 Task: Add a signature Marshall Davis containing Have a great National Religious Freedom Day, Marshall Davis to email address softage.3@softage.net and add a label Residential leases
Action: Mouse moved to (97, 117)
Screenshot: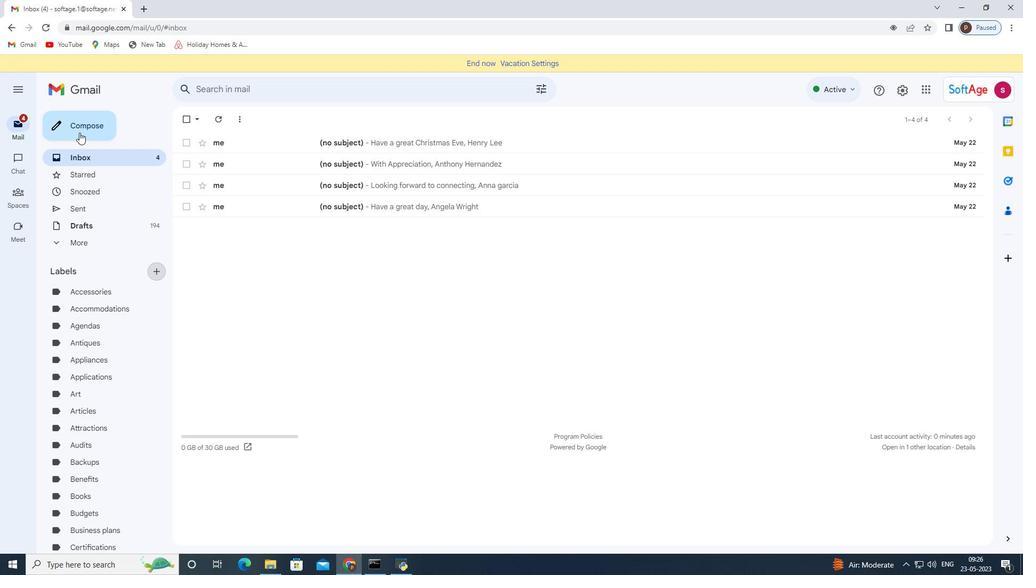 
Action: Mouse pressed left at (97, 117)
Screenshot: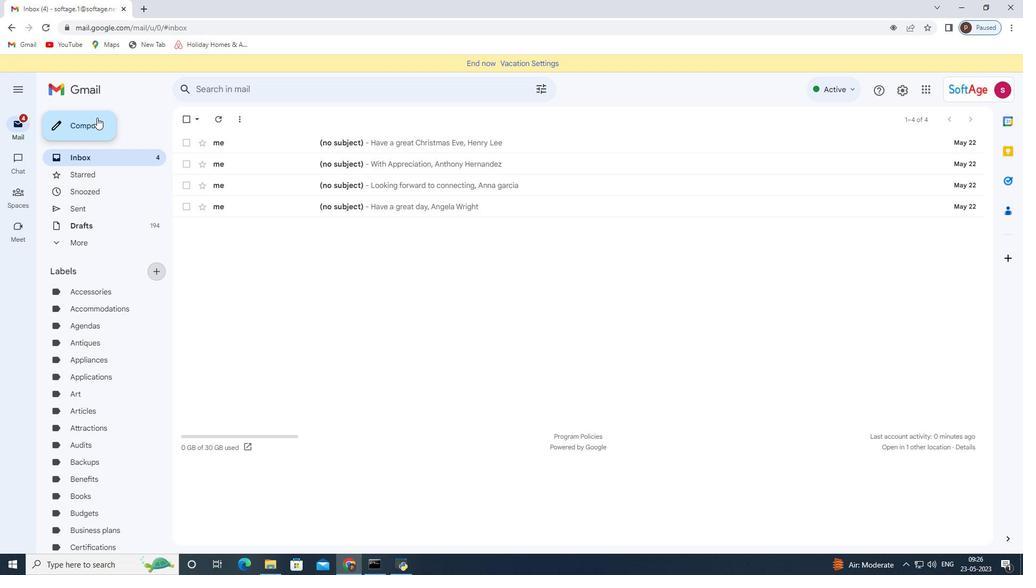 
Action: Mouse moved to (861, 534)
Screenshot: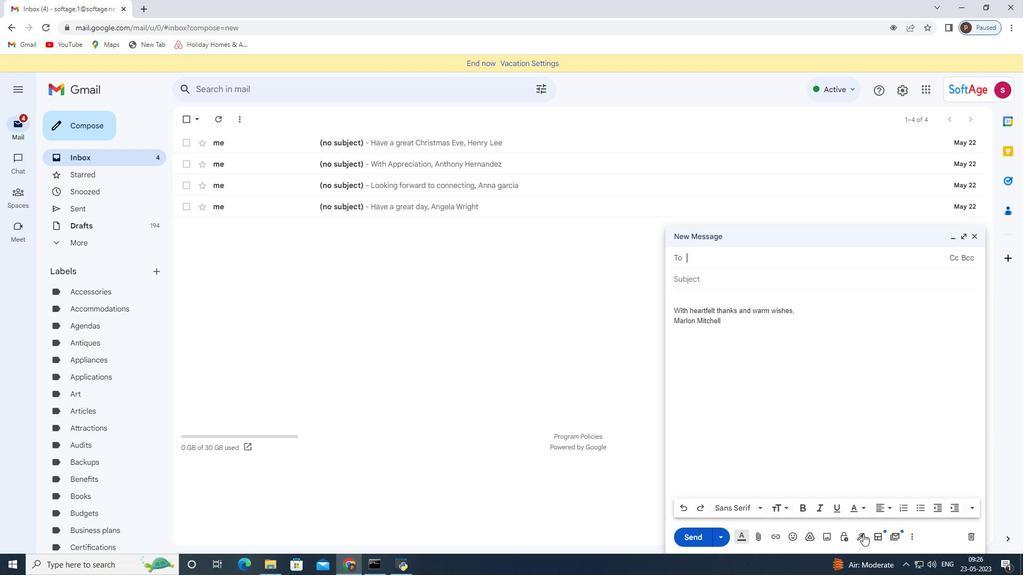 
Action: Mouse pressed left at (861, 534)
Screenshot: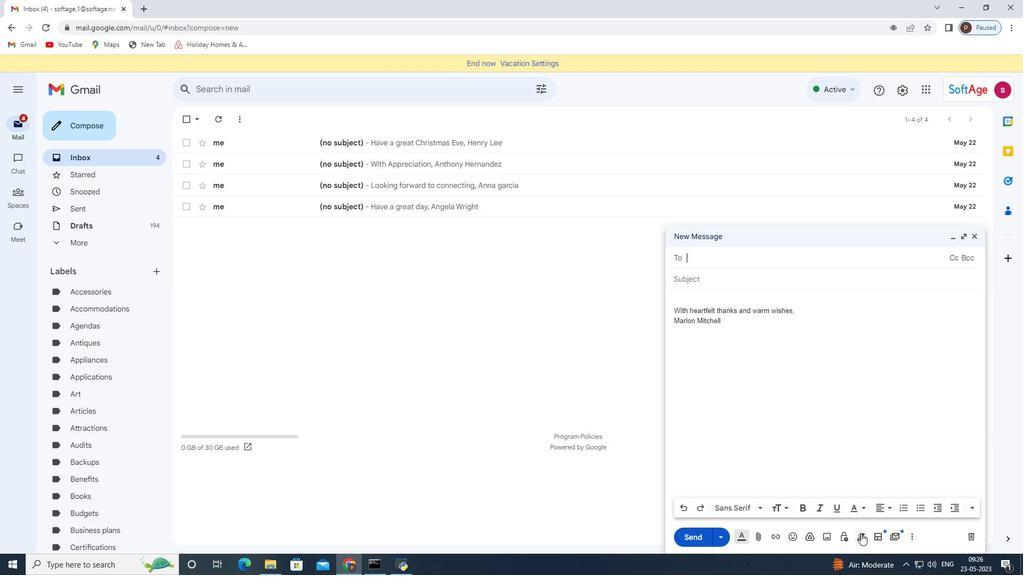 
Action: Mouse moved to (888, 477)
Screenshot: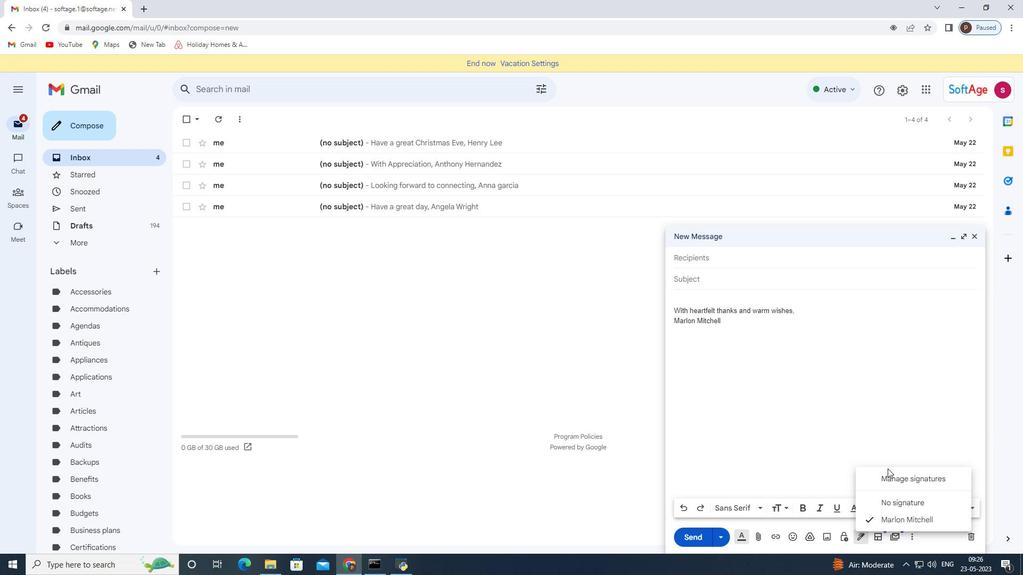 
Action: Mouse pressed left at (888, 477)
Screenshot: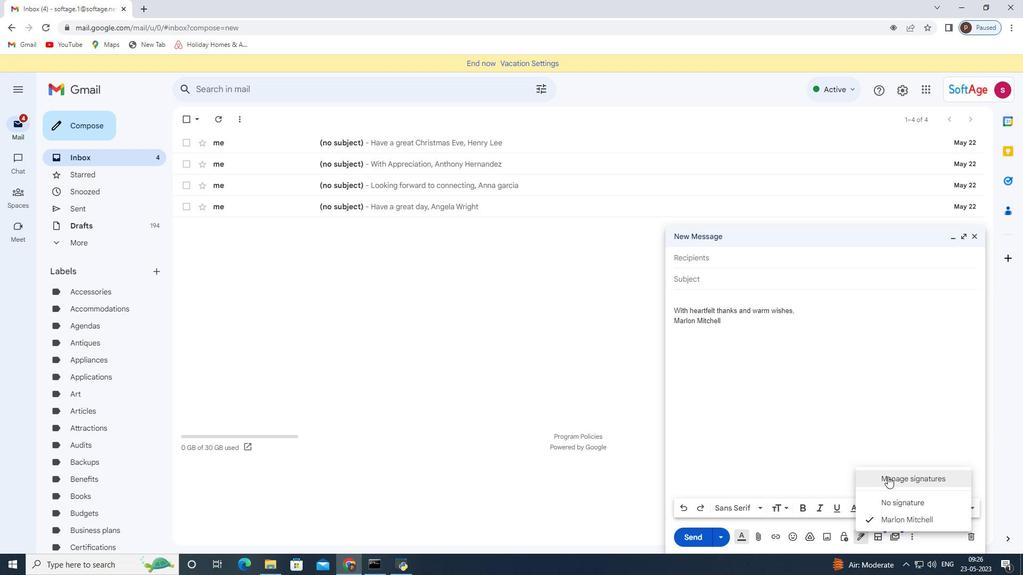 
Action: Mouse moved to (341, 408)
Screenshot: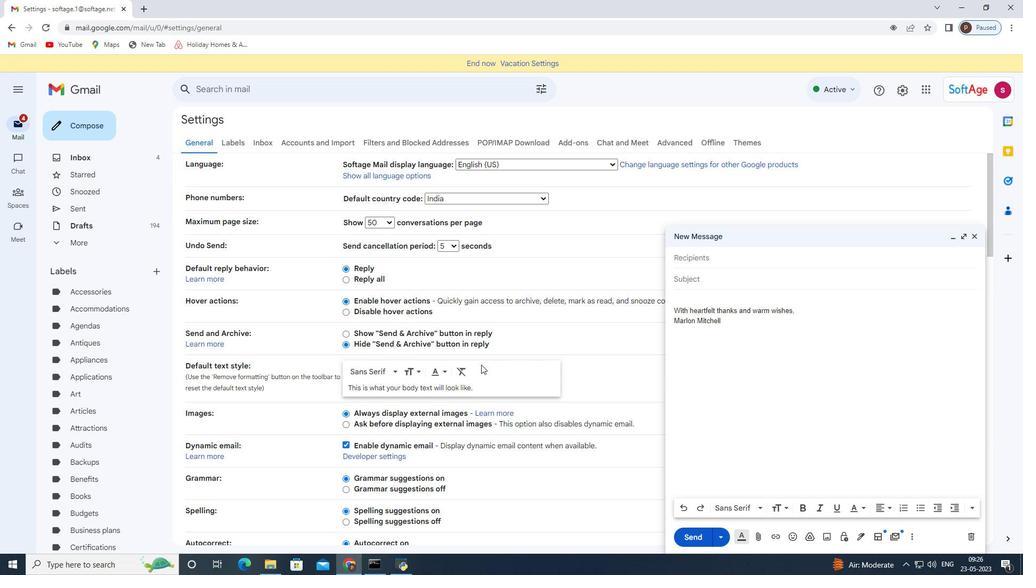 
Action: Mouse scrolled (341, 407) with delta (0, 0)
Screenshot: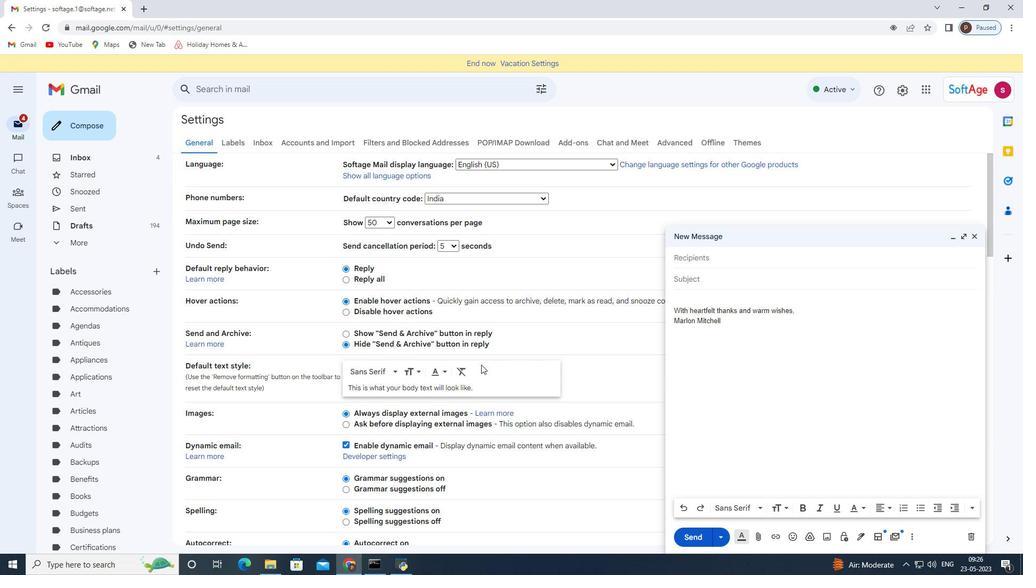 
Action: Mouse moved to (338, 411)
Screenshot: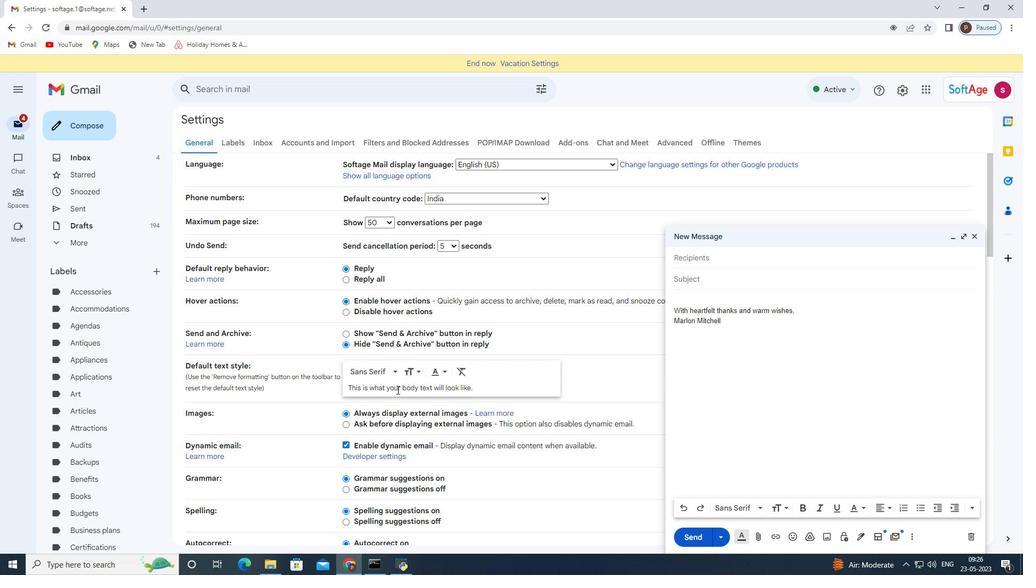 
Action: Mouse scrolled (338, 410) with delta (0, 0)
Screenshot: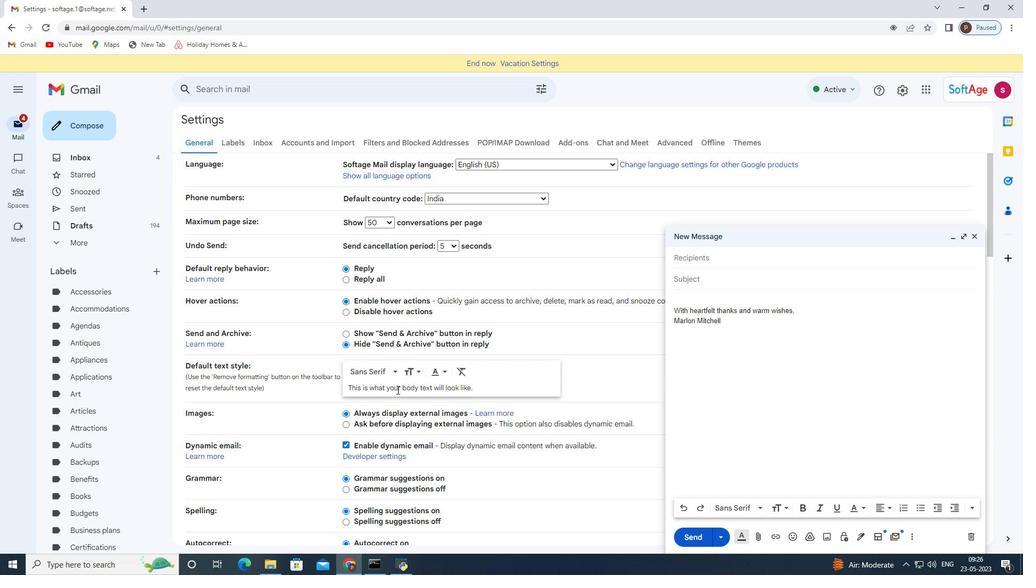 
Action: Mouse moved to (336, 415)
Screenshot: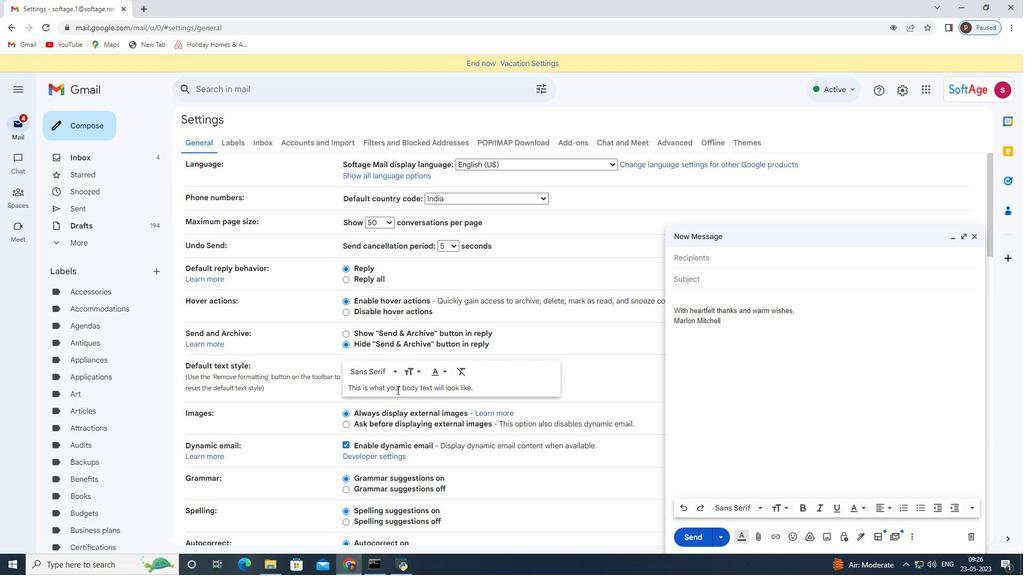 
Action: Mouse scrolled (336, 414) with delta (0, 0)
Screenshot: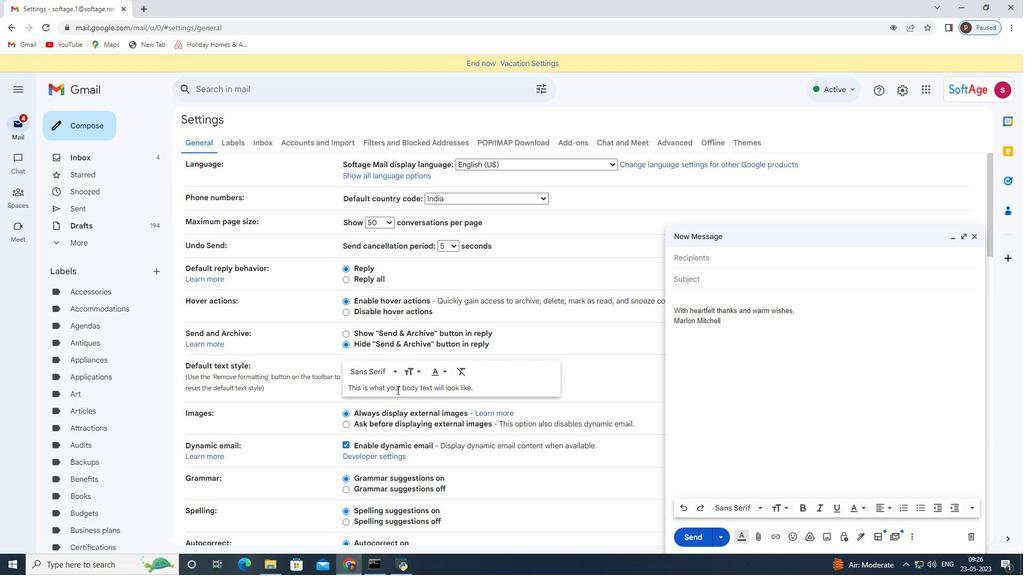 
Action: Mouse moved to (333, 417)
Screenshot: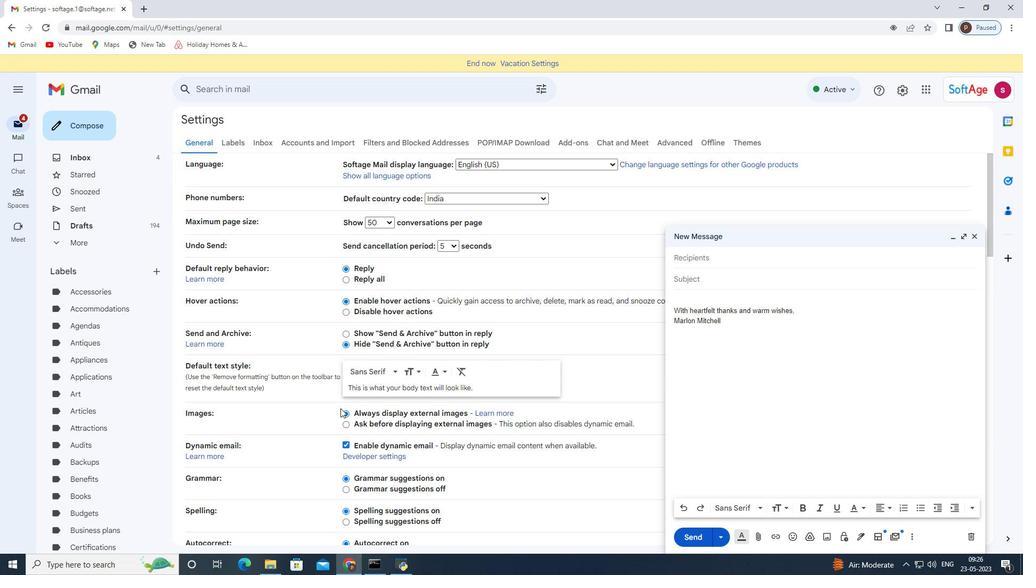 
Action: Mouse scrolled (333, 417) with delta (0, 0)
Screenshot: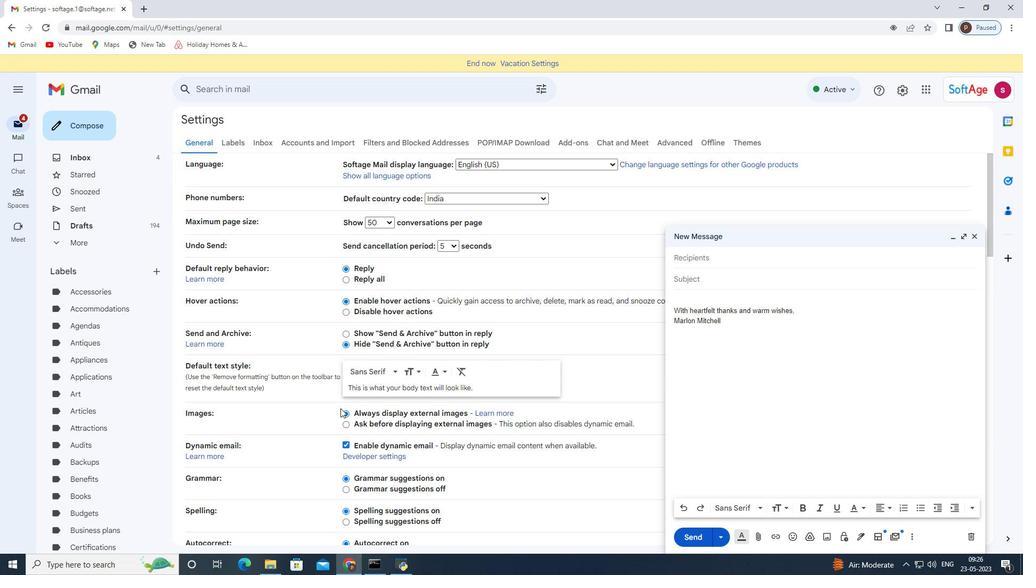 
Action: Mouse moved to (408, 399)
Screenshot: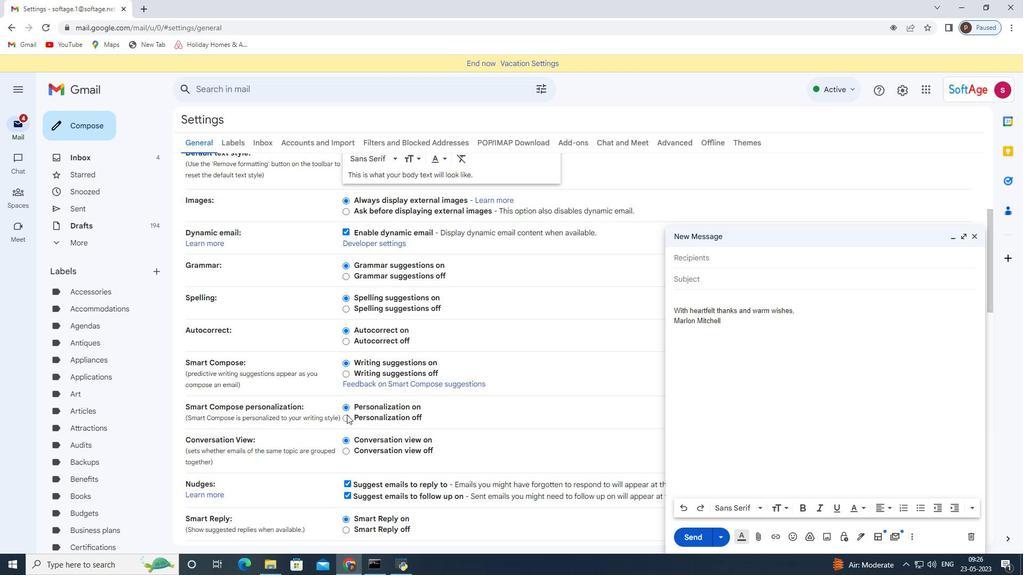 
Action: Mouse scrolled (393, 405) with delta (0, 0)
Screenshot: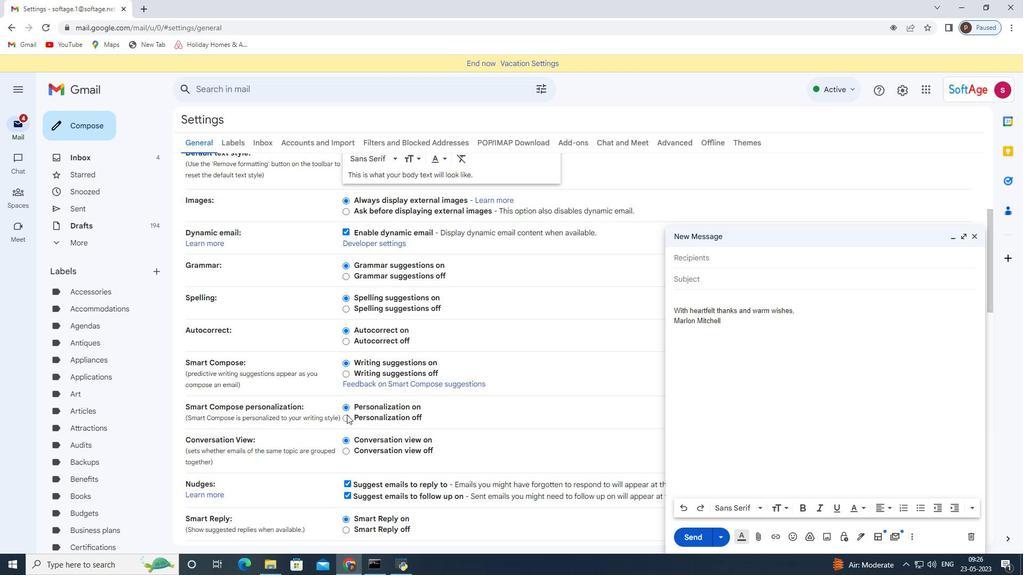 
Action: Mouse moved to (409, 399)
Screenshot: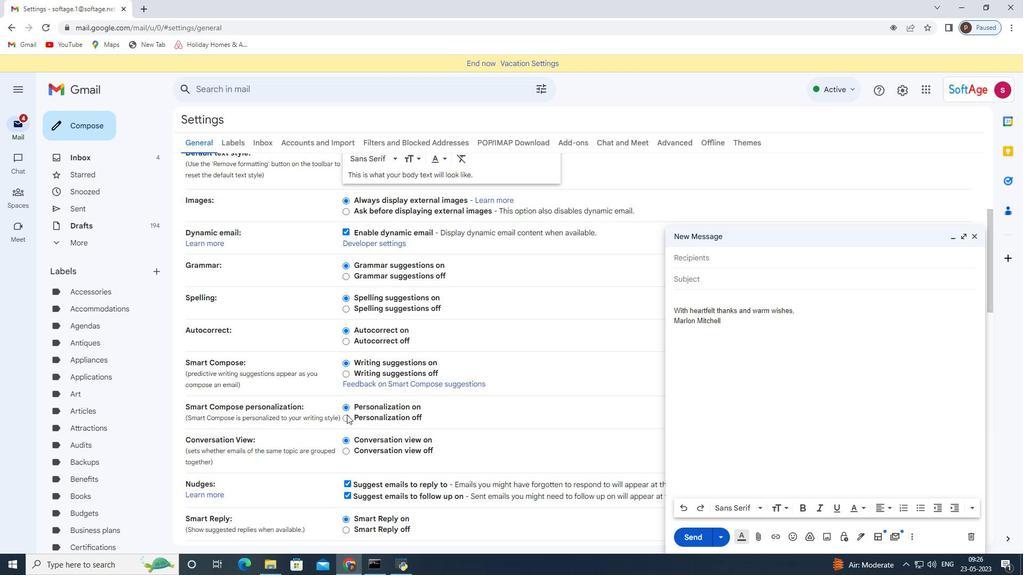 
Action: Mouse scrolled (393, 404) with delta (0, 0)
Screenshot: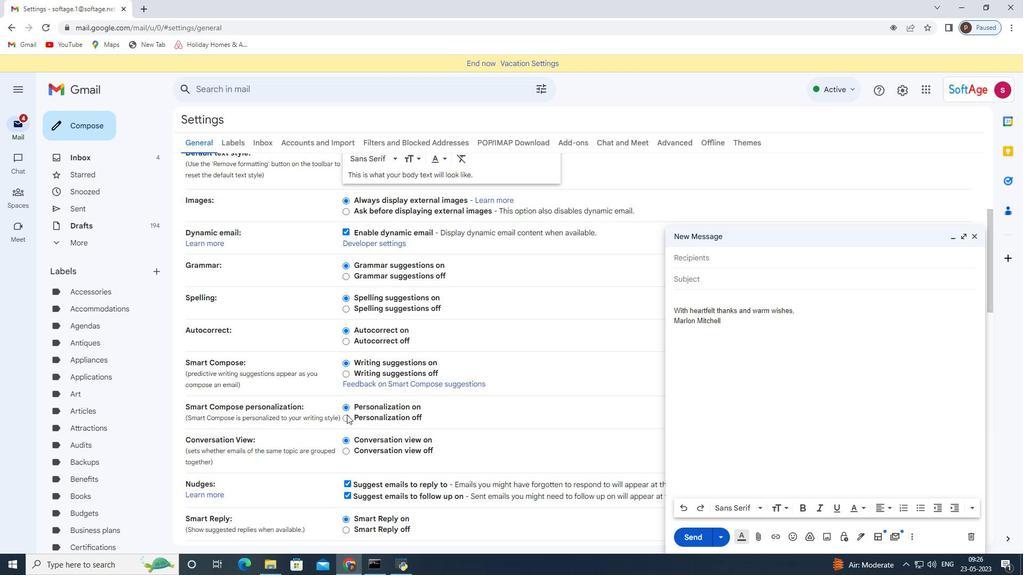 
Action: Mouse moved to (411, 399)
Screenshot: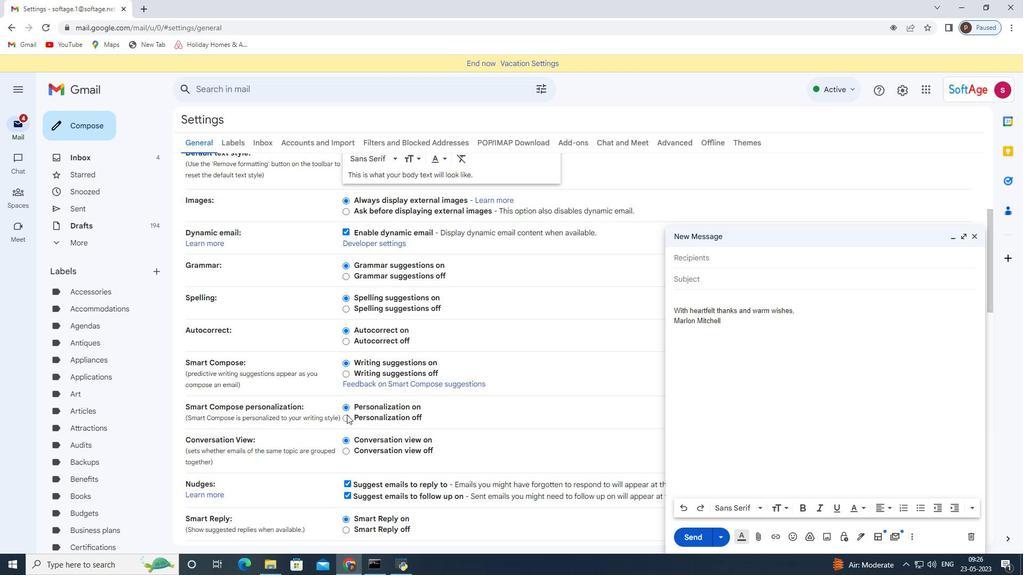 
Action: Mouse scrolled (402, 401) with delta (0, 0)
Screenshot: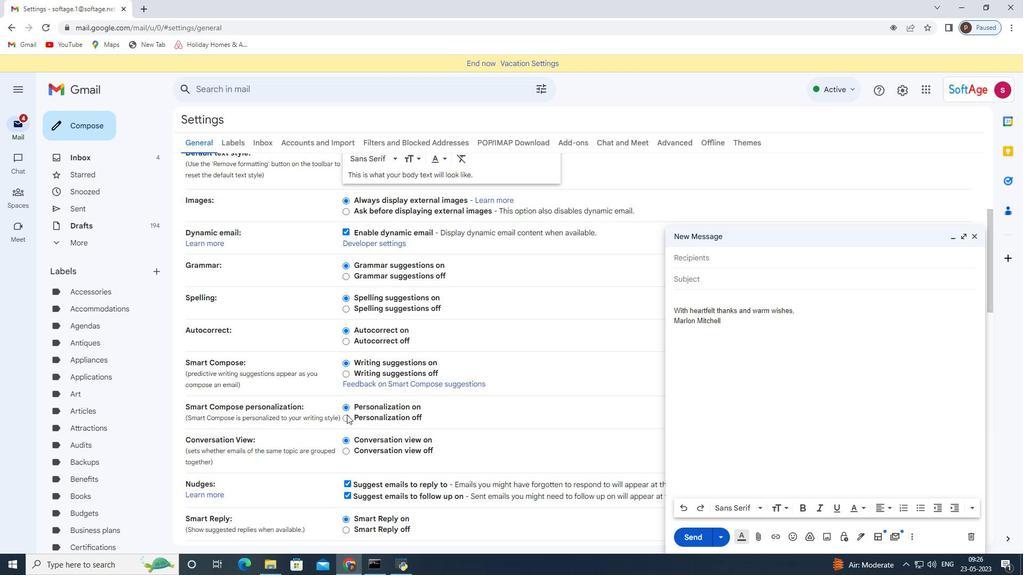 
Action: Mouse scrolled (409, 399) with delta (0, 0)
Screenshot: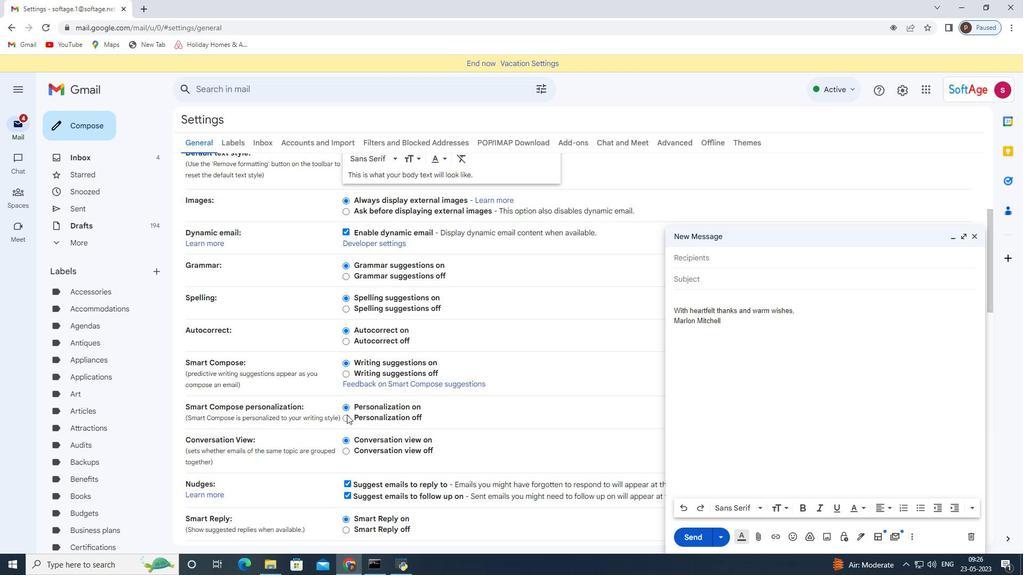 
Action: Mouse moved to (412, 399)
Screenshot: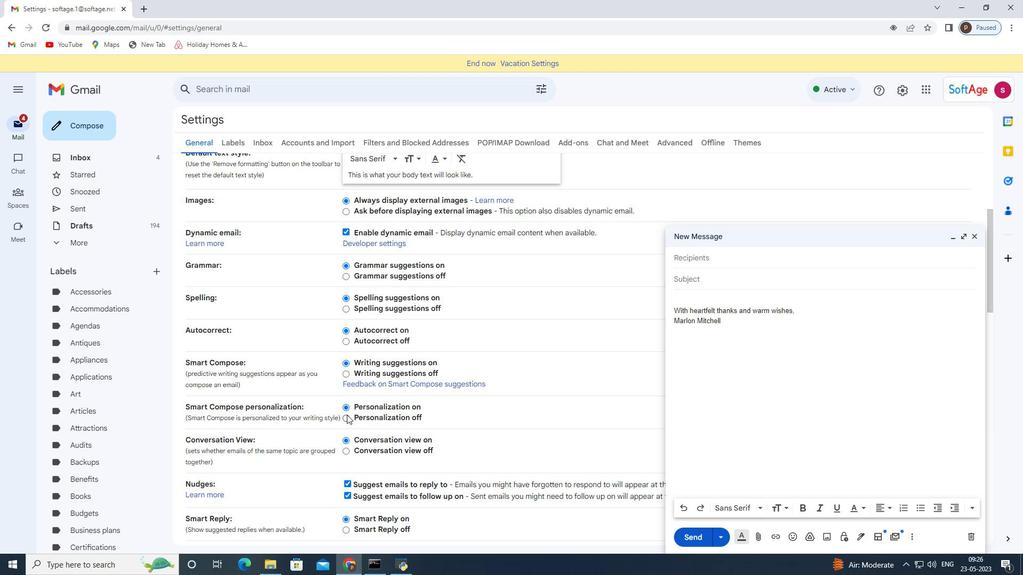 
Action: Mouse scrolled (412, 398) with delta (0, 0)
Screenshot: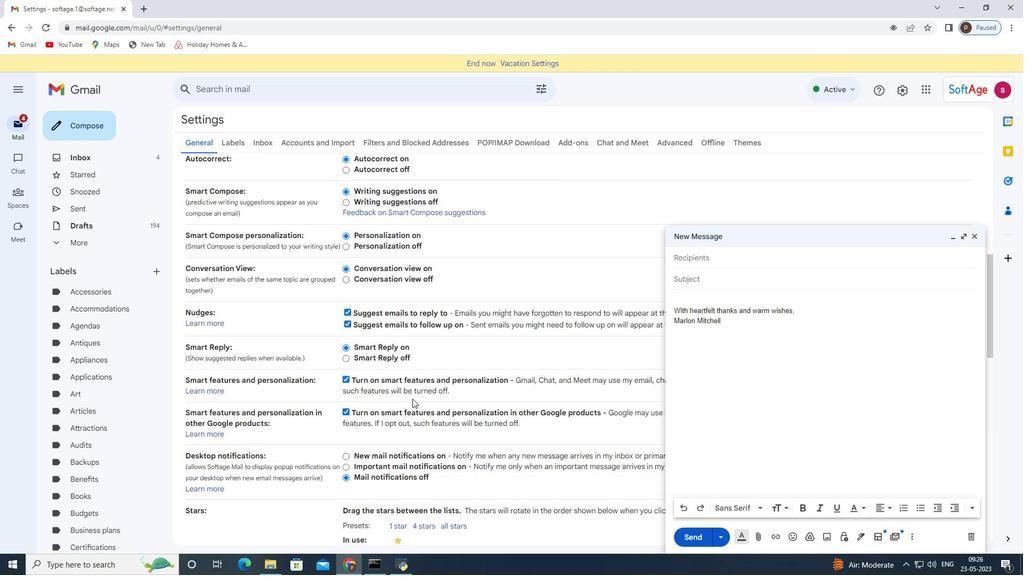 
Action: Mouse scrolled (412, 398) with delta (0, 0)
Screenshot: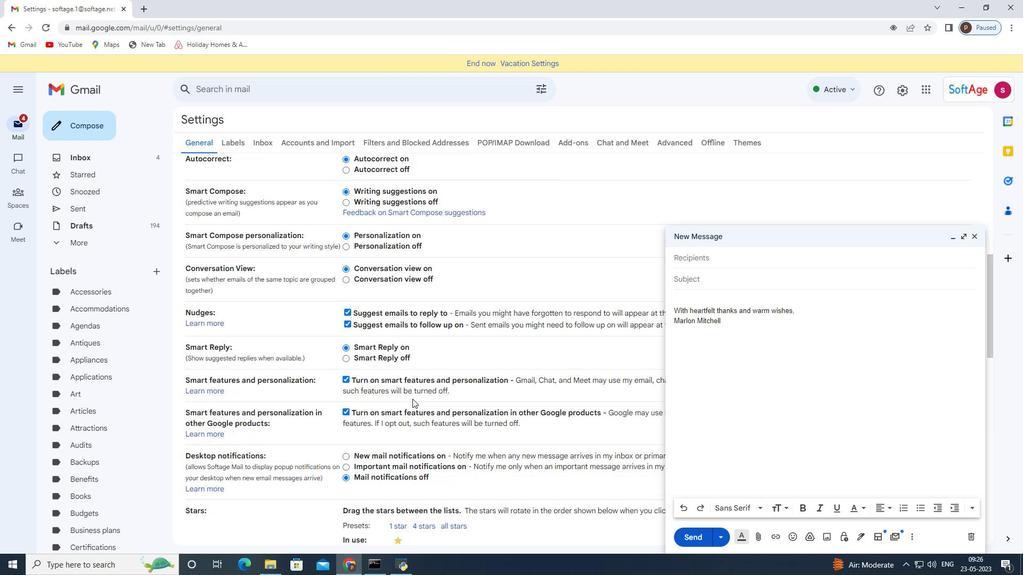 
Action: Mouse scrolled (412, 398) with delta (0, 0)
Screenshot: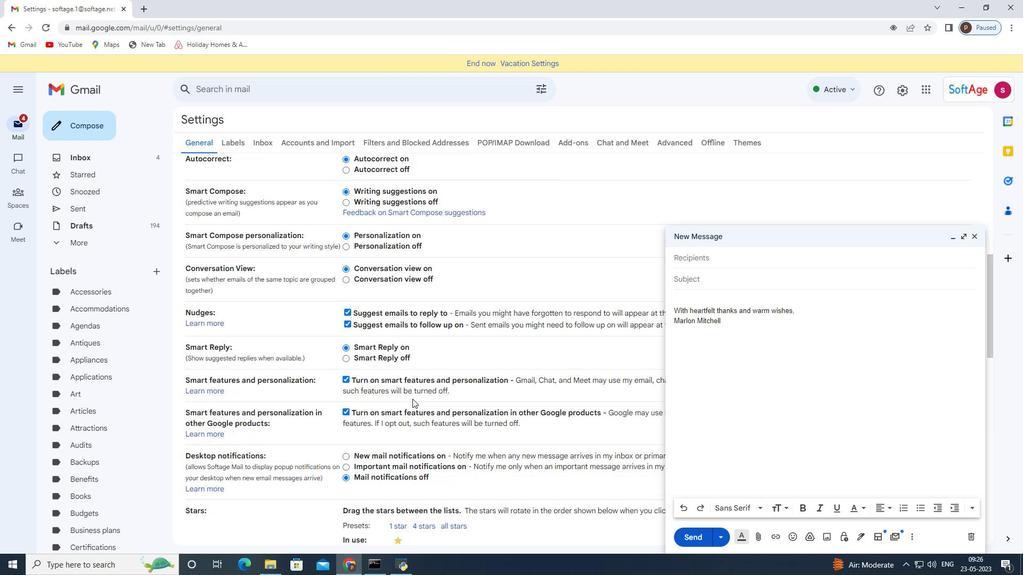 
Action: Mouse scrolled (412, 398) with delta (0, 0)
Screenshot: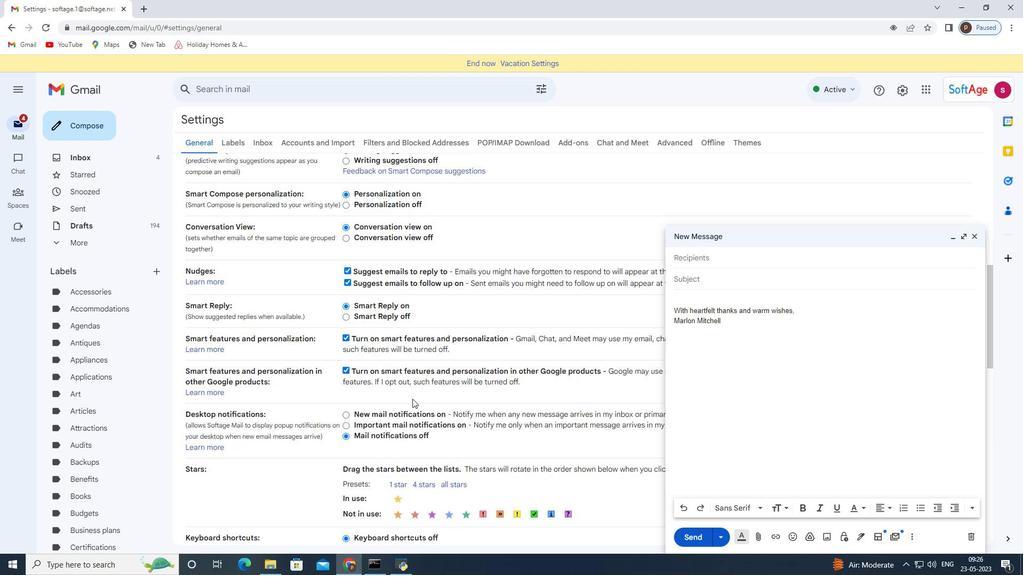 
Action: Mouse moved to (455, 403)
Screenshot: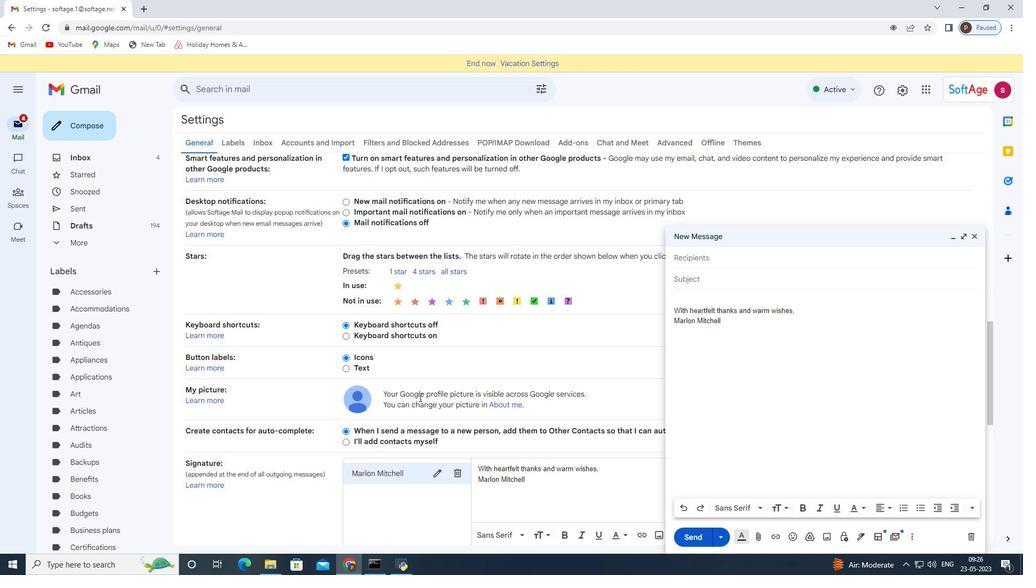 
Action: Mouse scrolled (455, 403) with delta (0, 0)
Screenshot: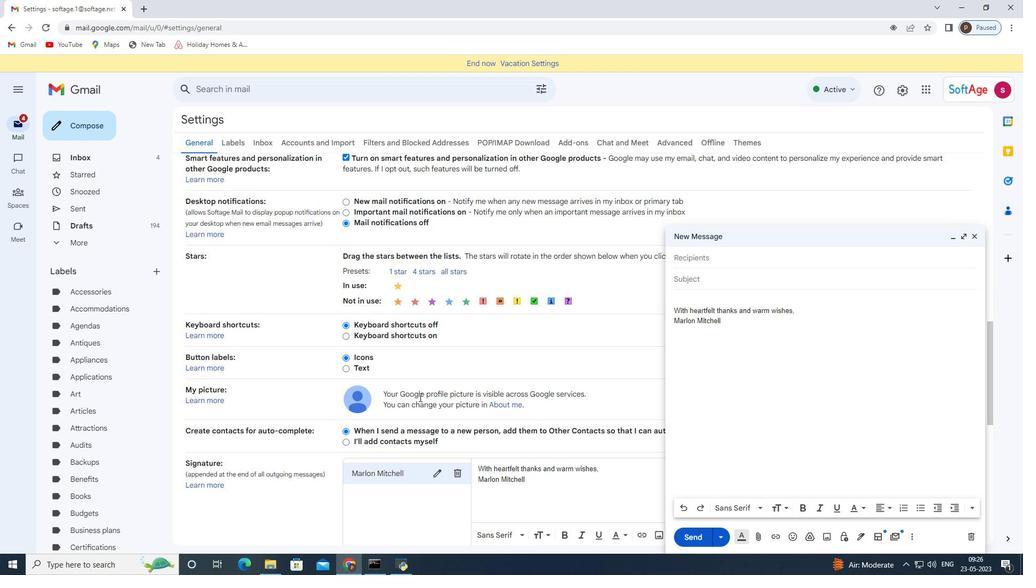 
Action: Mouse scrolled (455, 403) with delta (0, 0)
Screenshot: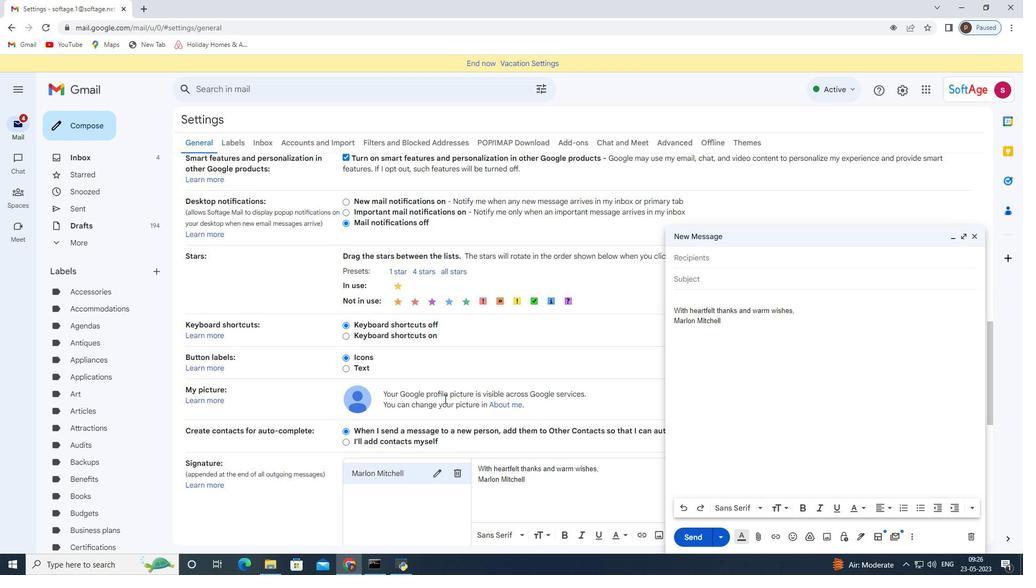 
Action: Mouse moved to (462, 367)
Screenshot: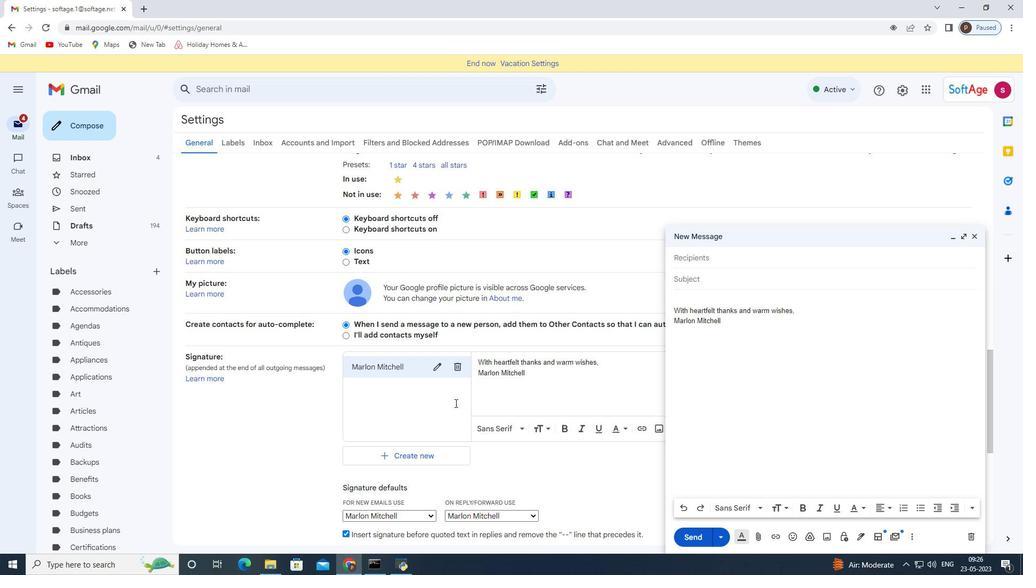 
Action: Mouse pressed left at (462, 367)
Screenshot: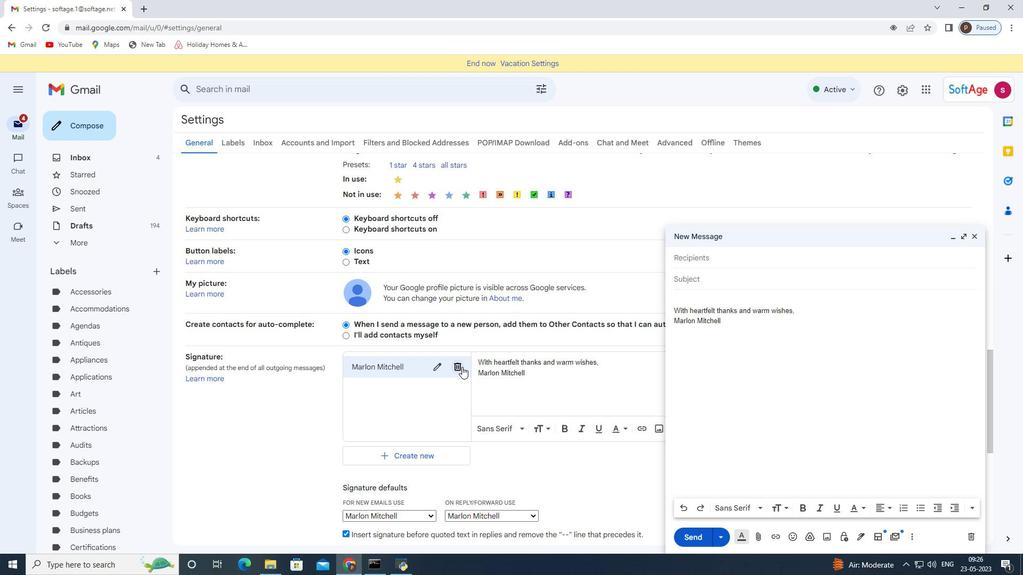 
Action: Mouse moved to (605, 332)
Screenshot: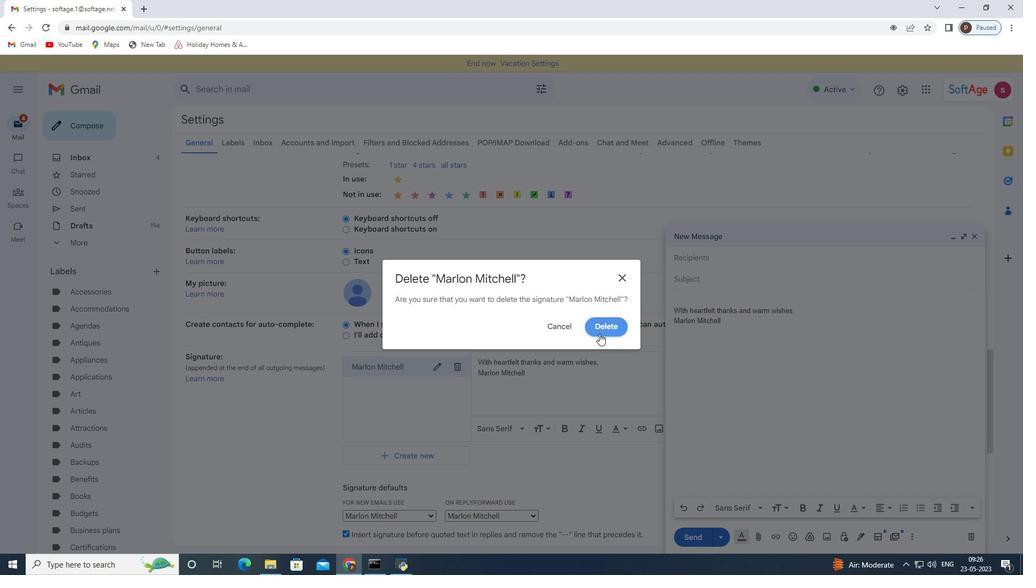 
Action: Mouse pressed left at (605, 332)
Screenshot: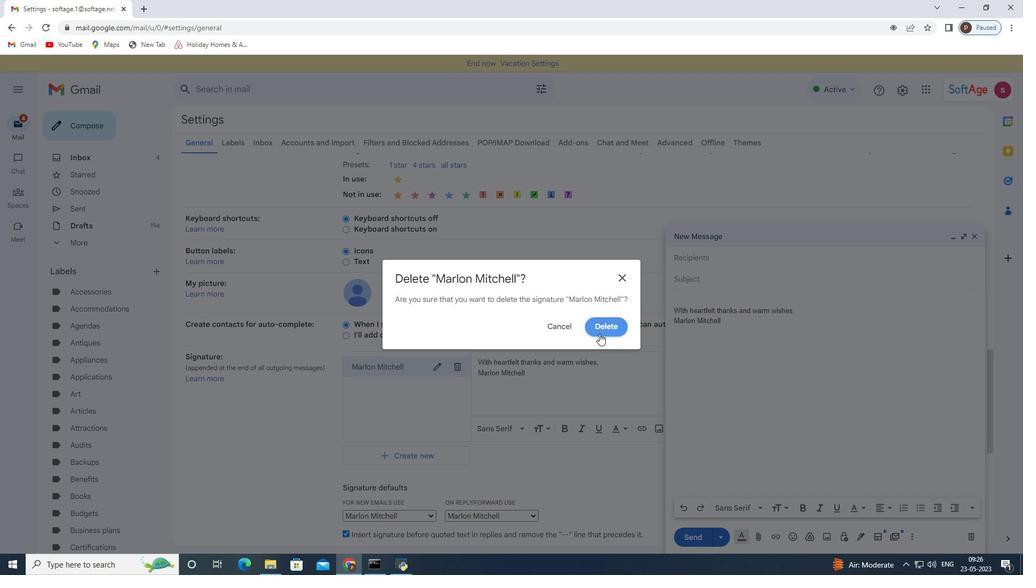 
Action: Mouse moved to (367, 381)
Screenshot: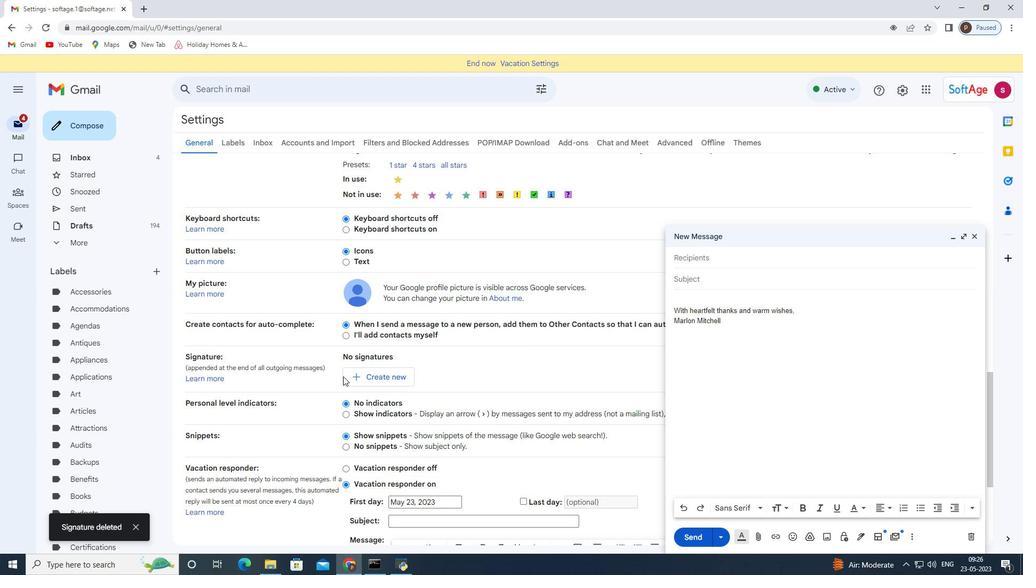 
Action: Mouse pressed left at (367, 381)
Screenshot: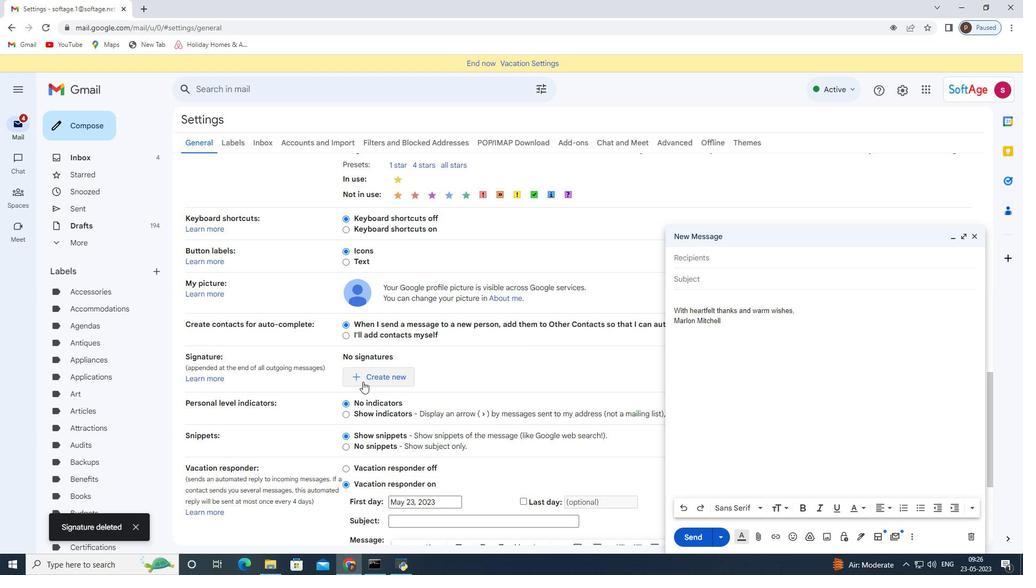 
Action: Mouse moved to (428, 301)
Screenshot: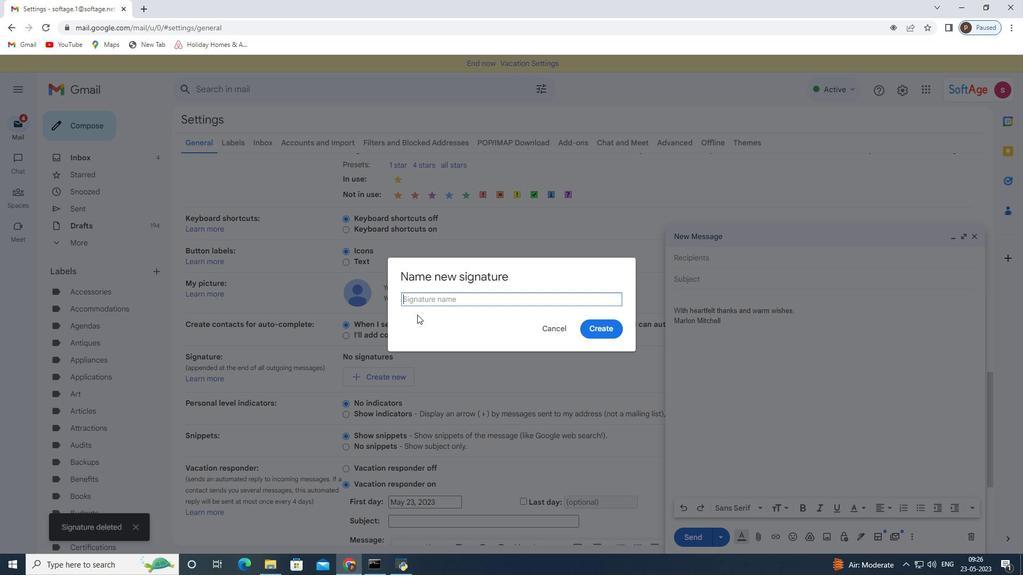 
Action: Mouse pressed left at (428, 301)
Screenshot: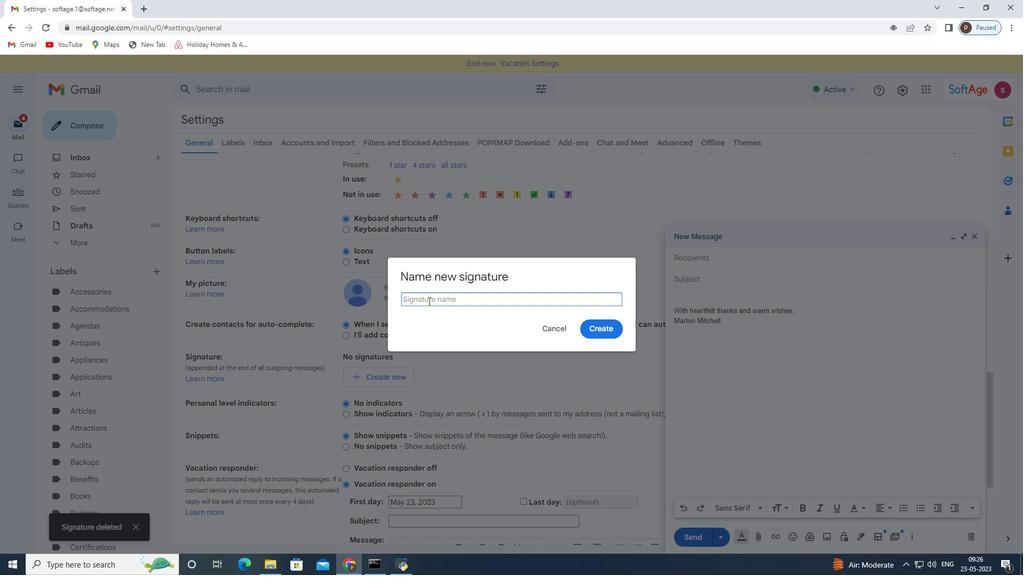
Action: Key pressed <Key.shift>Marshall<Key.space><Key.shift>Davis
Screenshot: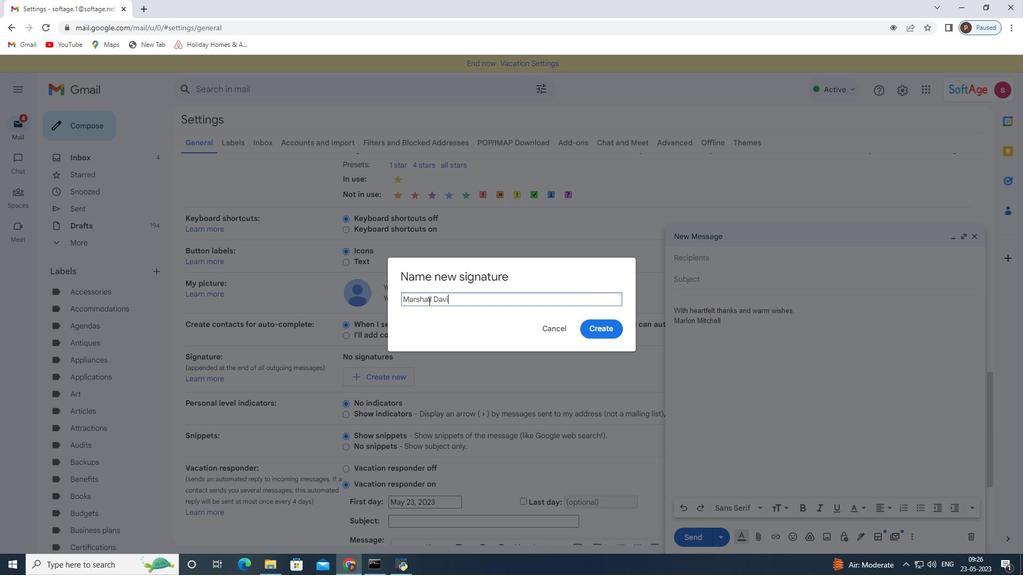 
Action: Mouse moved to (607, 326)
Screenshot: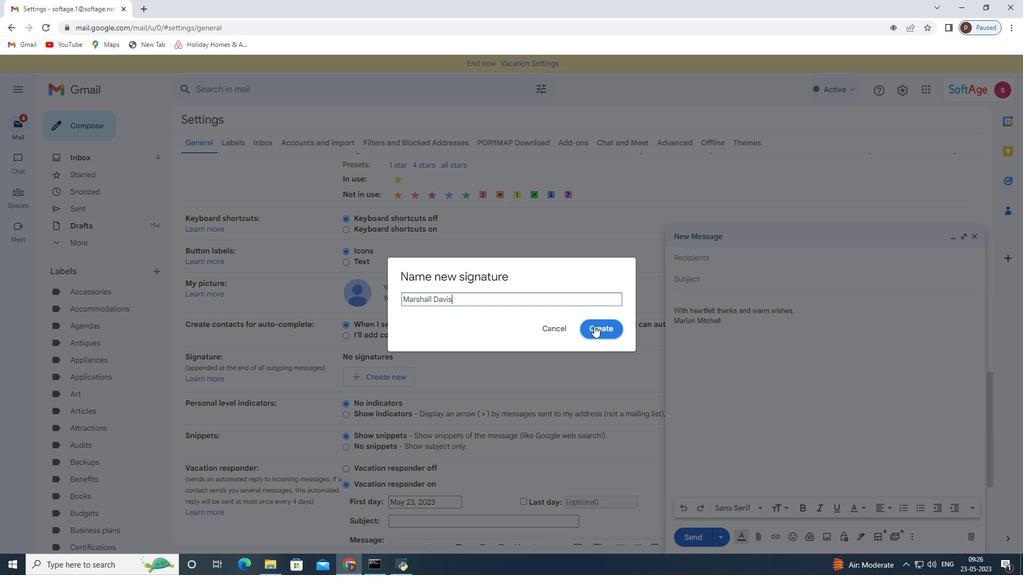 
Action: Mouse pressed left at (607, 326)
Screenshot: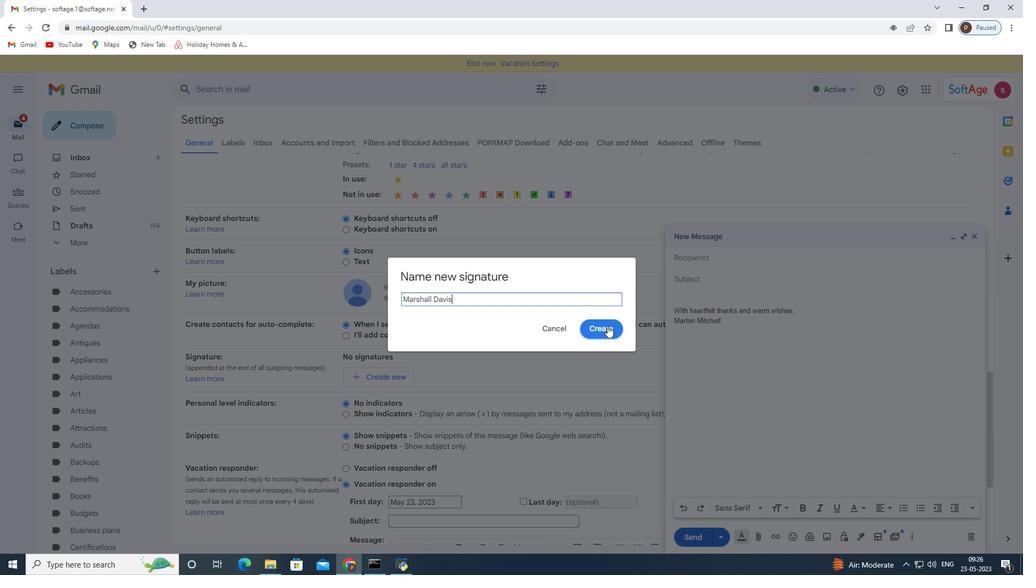 
Action: Mouse moved to (508, 363)
Screenshot: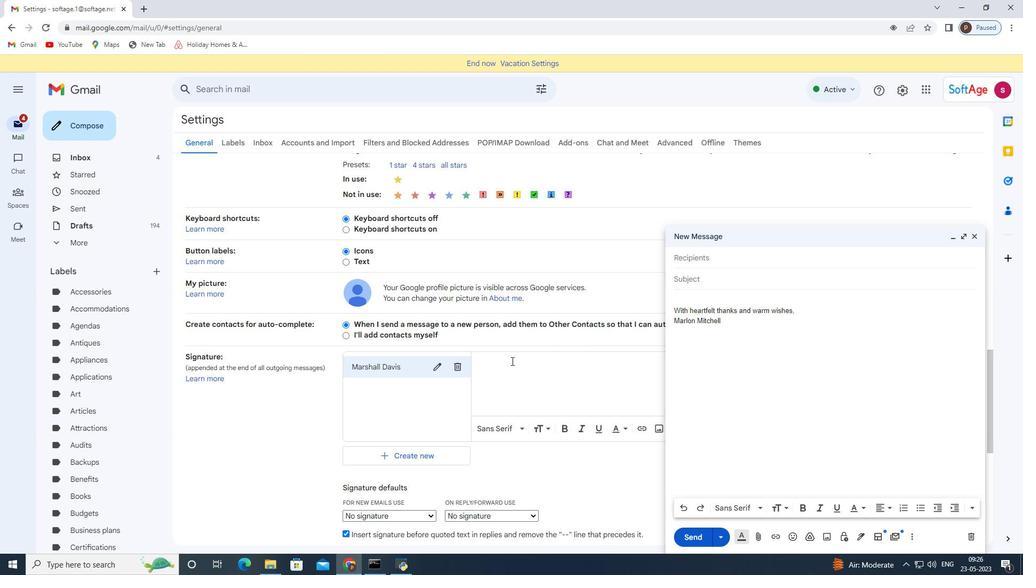 
Action: Mouse pressed left at (508, 363)
Screenshot: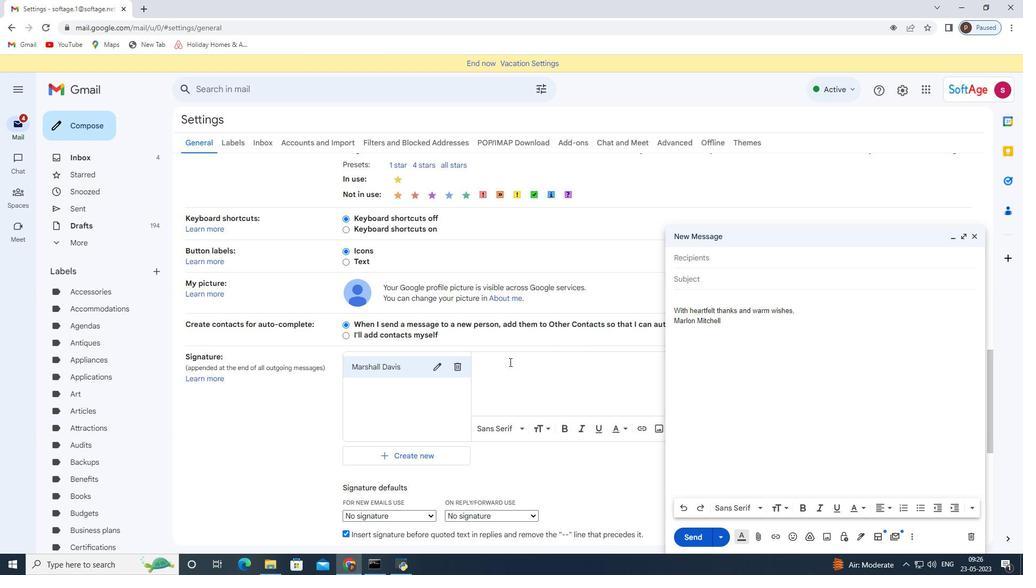 
Action: Key pressed <Key.shift>Have<Key.space>a<Key.space>great<Key.space><Key.shift>National<Key.space><Key.shift>Religious<Key.space><Key.shift><Key.shift>Freedom<Key.space><Key.shift>Day,<Key.enter><Key.shift>Marshall<Key.space><Key.shift>Davis
Screenshot: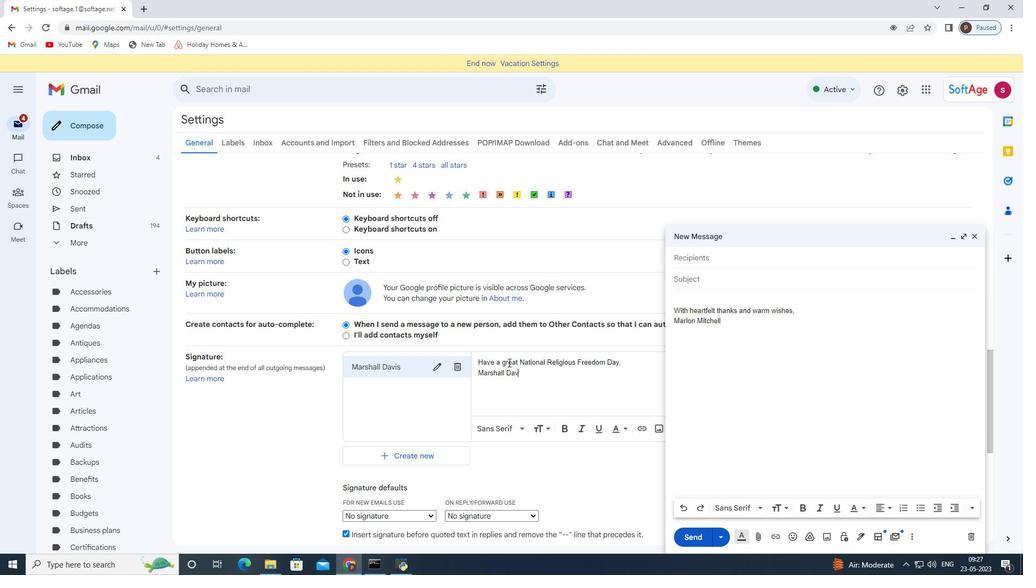 
Action: Mouse scrolled (508, 362) with delta (0, 0)
Screenshot: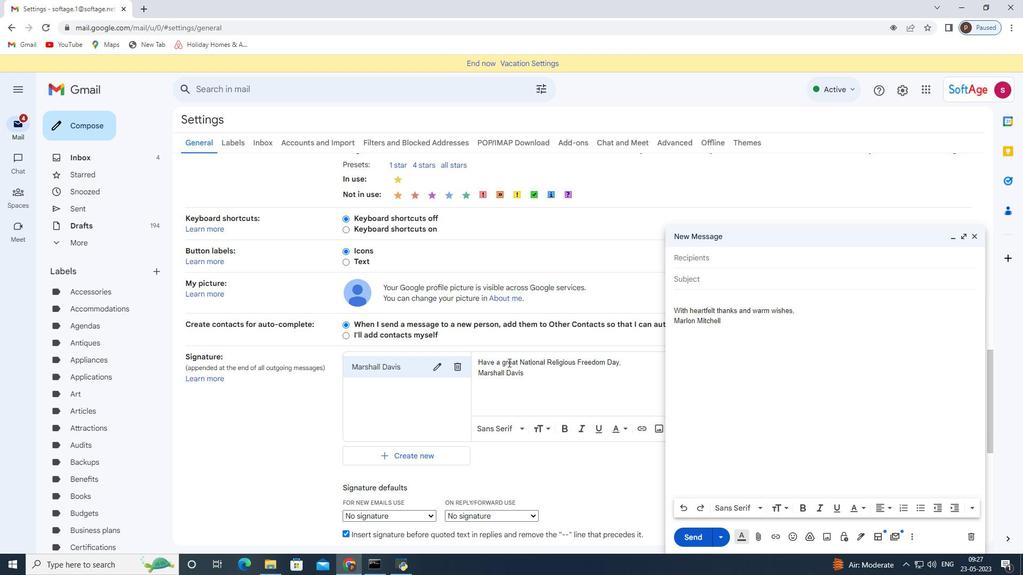 
Action: Mouse scrolled (508, 362) with delta (0, 0)
Screenshot: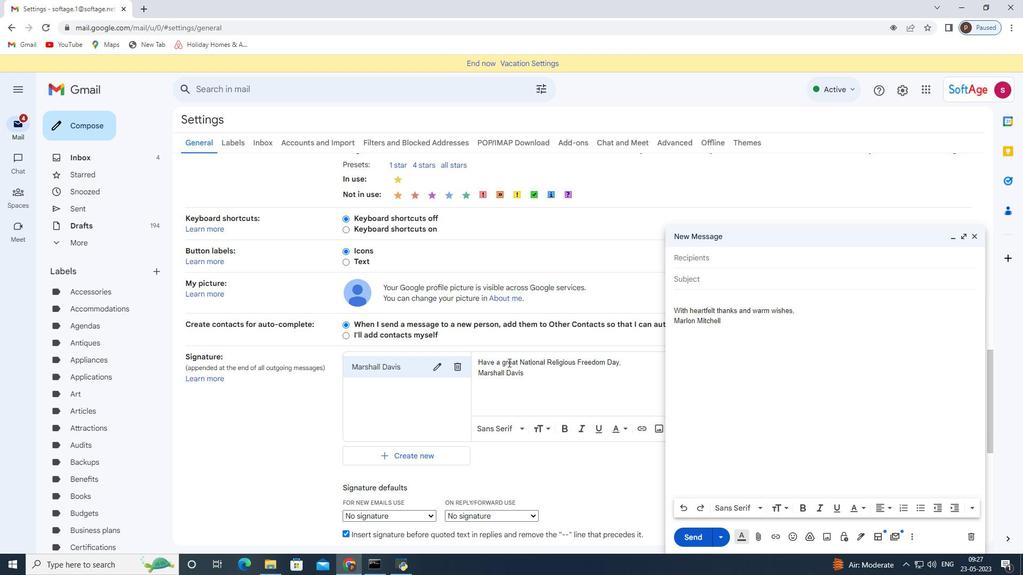 
Action: Mouse scrolled (508, 362) with delta (0, 0)
Screenshot: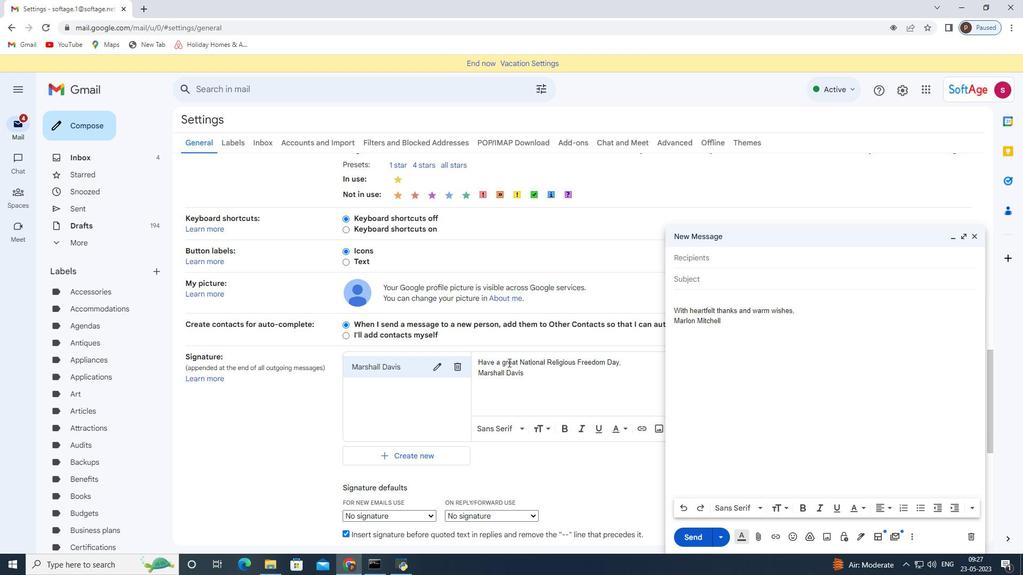 
Action: Mouse moved to (387, 352)
Screenshot: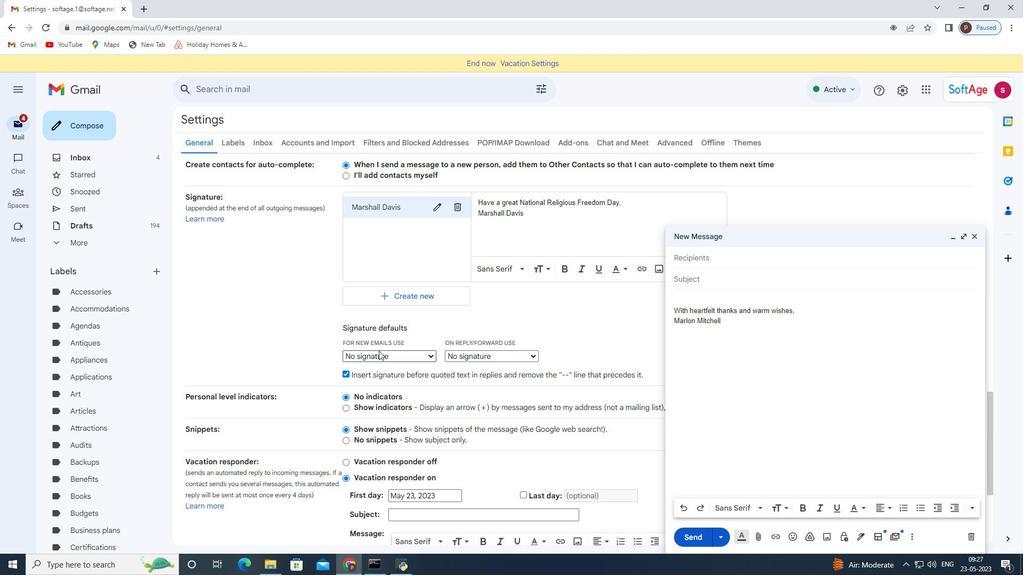 
Action: Mouse pressed left at (387, 352)
Screenshot: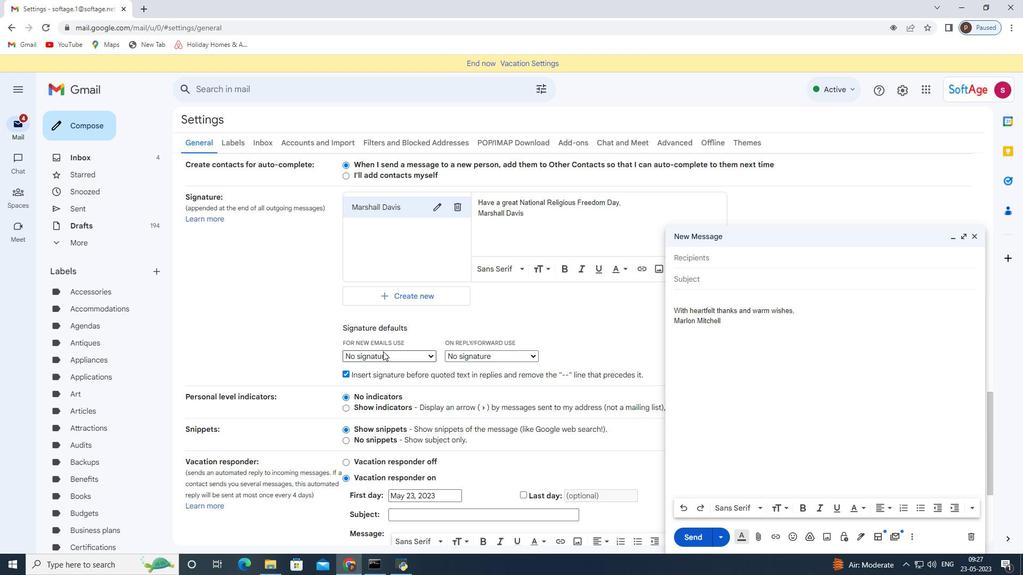 
Action: Mouse moved to (392, 370)
Screenshot: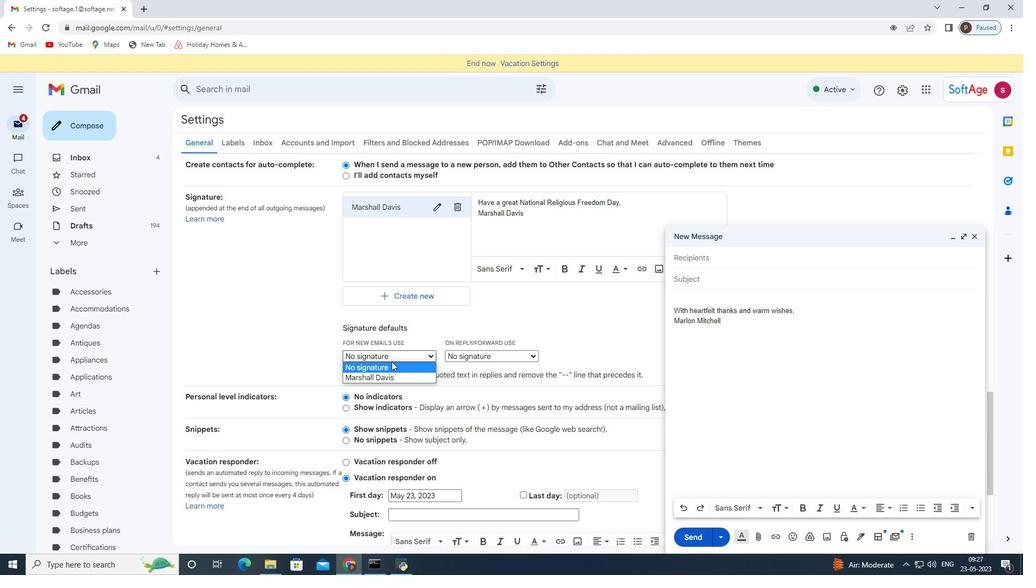 
Action: Mouse pressed left at (392, 370)
Screenshot: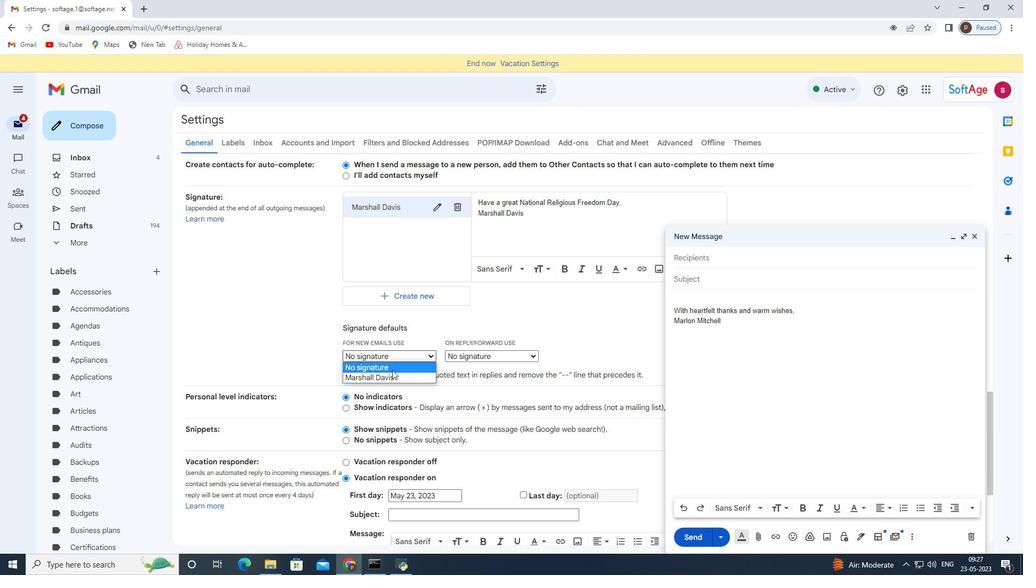 
Action: Mouse moved to (392, 359)
Screenshot: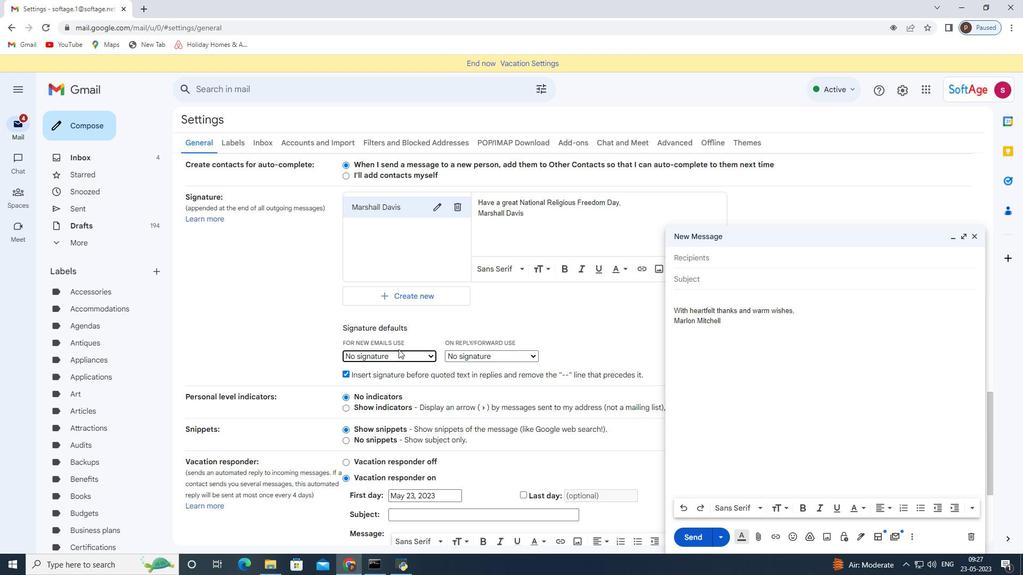 
Action: Mouse pressed left at (392, 359)
Screenshot: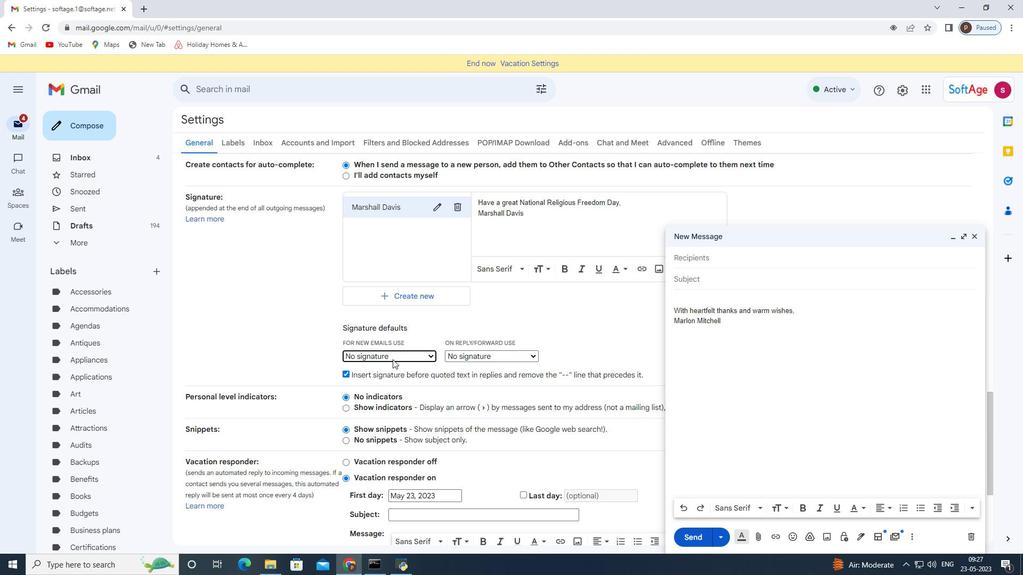 
Action: Mouse moved to (397, 376)
Screenshot: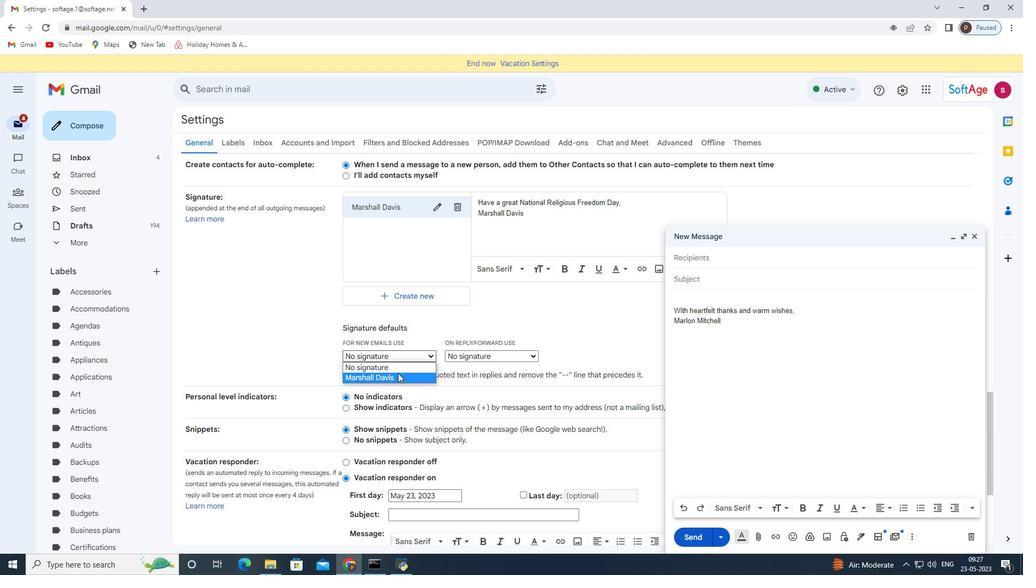 
Action: Mouse pressed left at (397, 376)
Screenshot: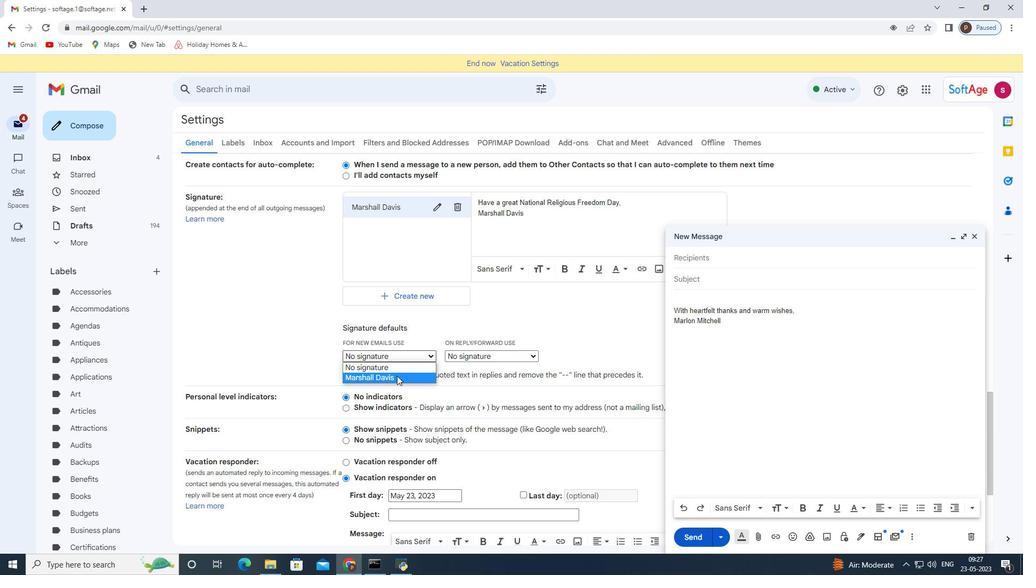 
Action: Mouse moved to (493, 357)
Screenshot: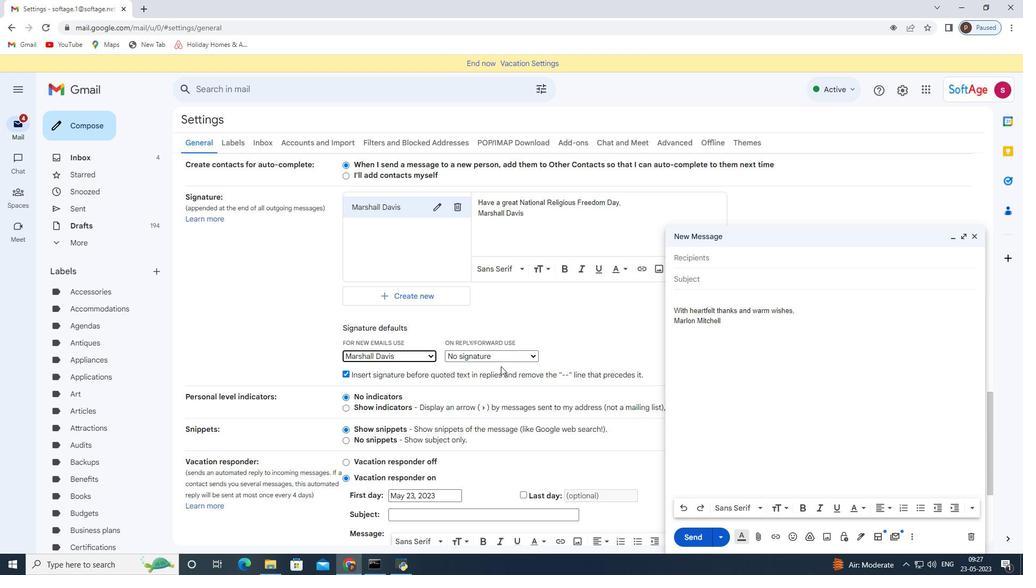 
Action: Mouse pressed left at (493, 357)
Screenshot: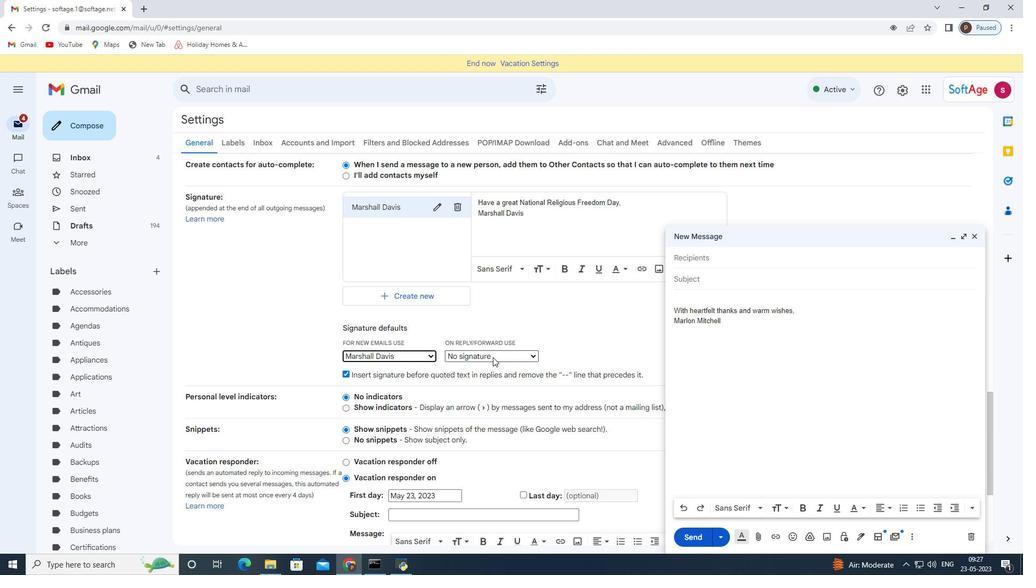 
Action: Mouse moved to (484, 381)
Screenshot: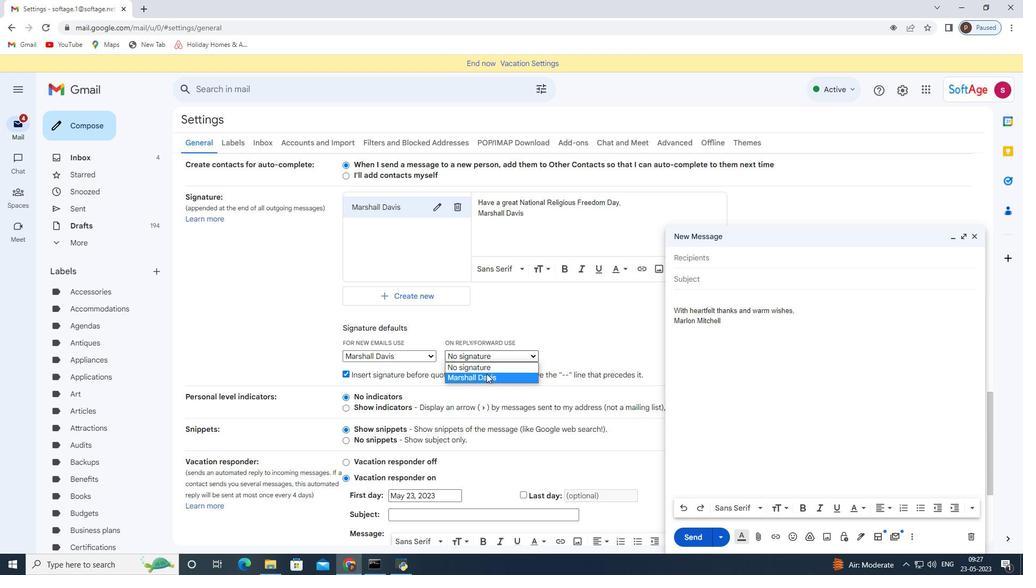 
Action: Mouse pressed left at (484, 381)
Screenshot: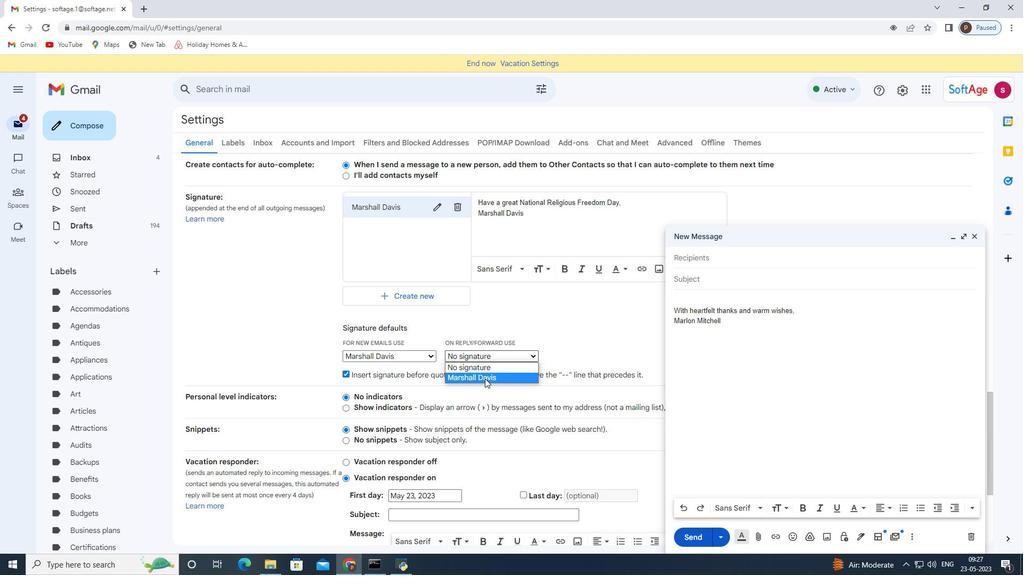 
Action: Mouse scrolled (484, 380) with delta (0, 0)
Screenshot: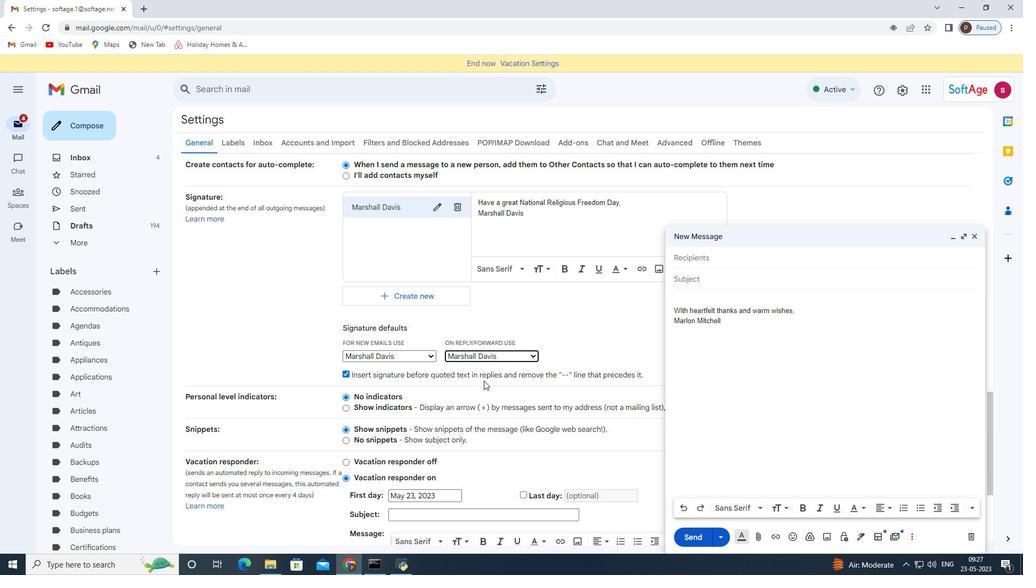 
Action: Mouse scrolled (484, 380) with delta (0, 0)
Screenshot: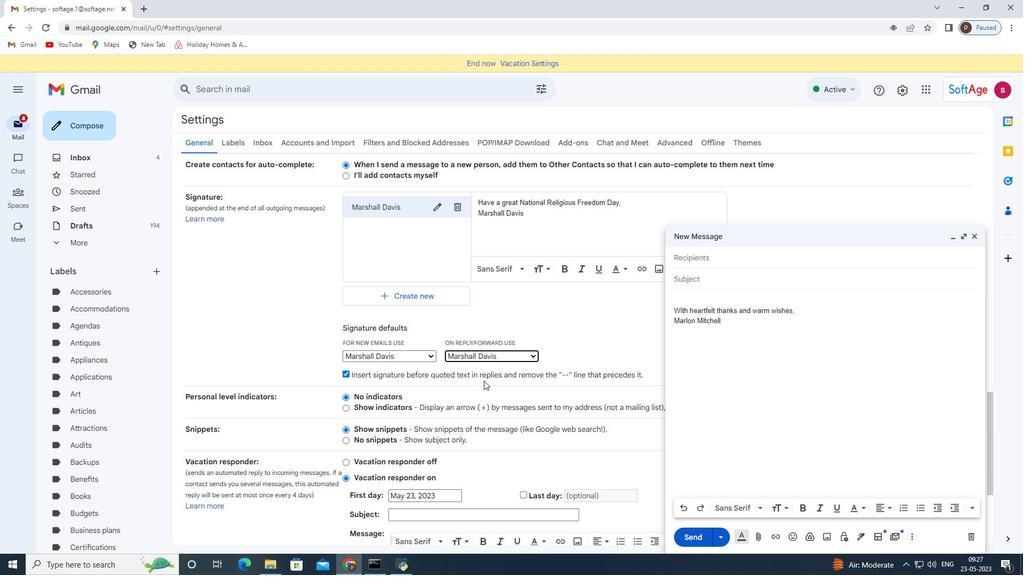 
Action: Mouse scrolled (484, 380) with delta (0, 0)
Screenshot: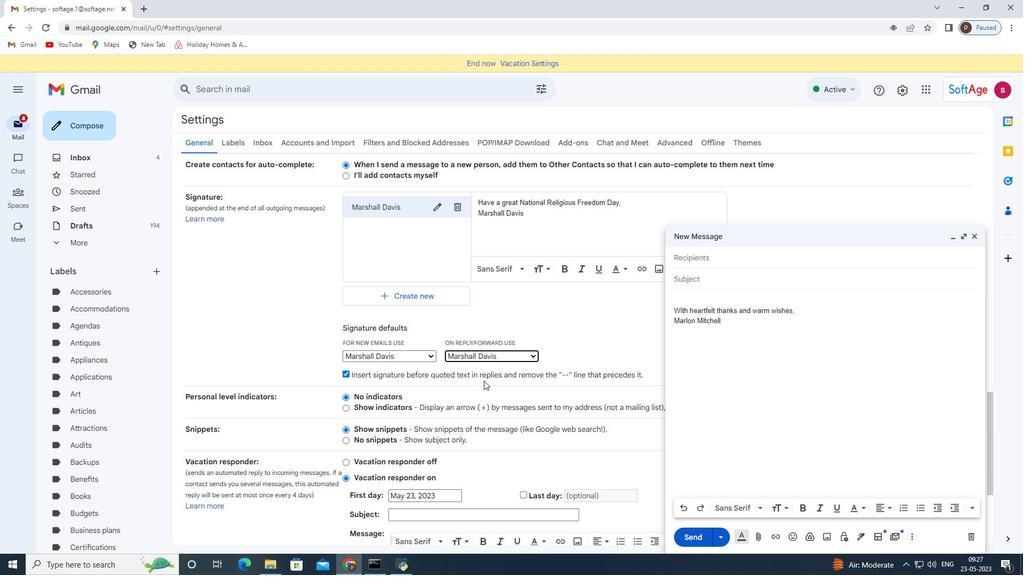 
Action: Mouse scrolled (484, 381) with delta (0, 0)
Screenshot: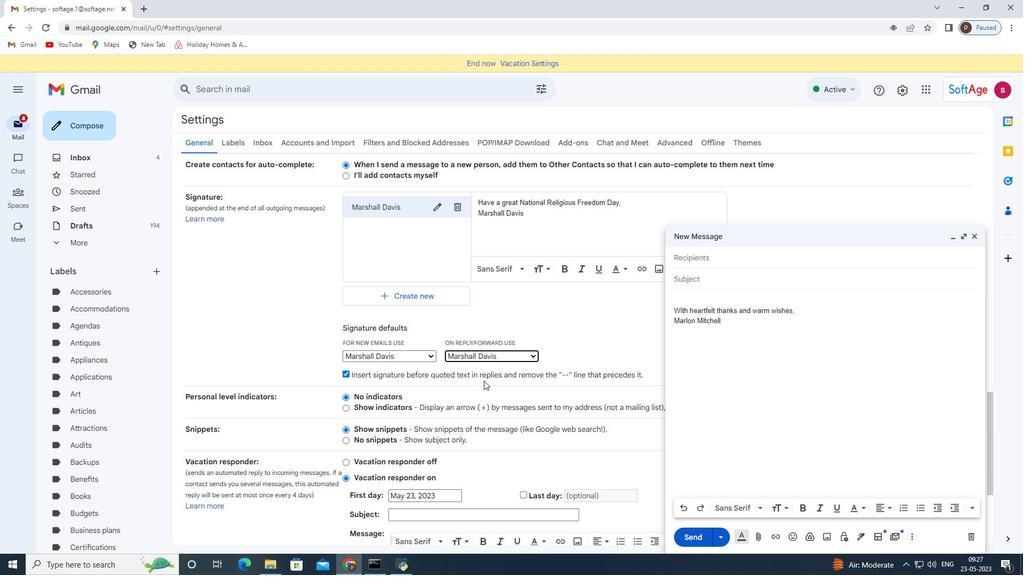 
Action: Mouse moved to (483, 382)
Screenshot: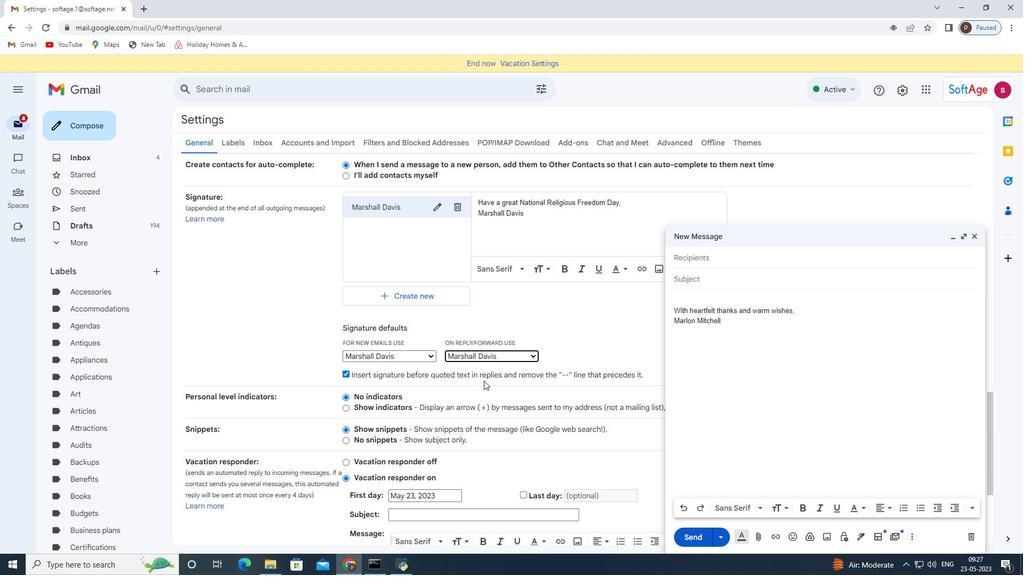 
Action: Mouse scrolled (483, 381) with delta (0, 0)
Screenshot: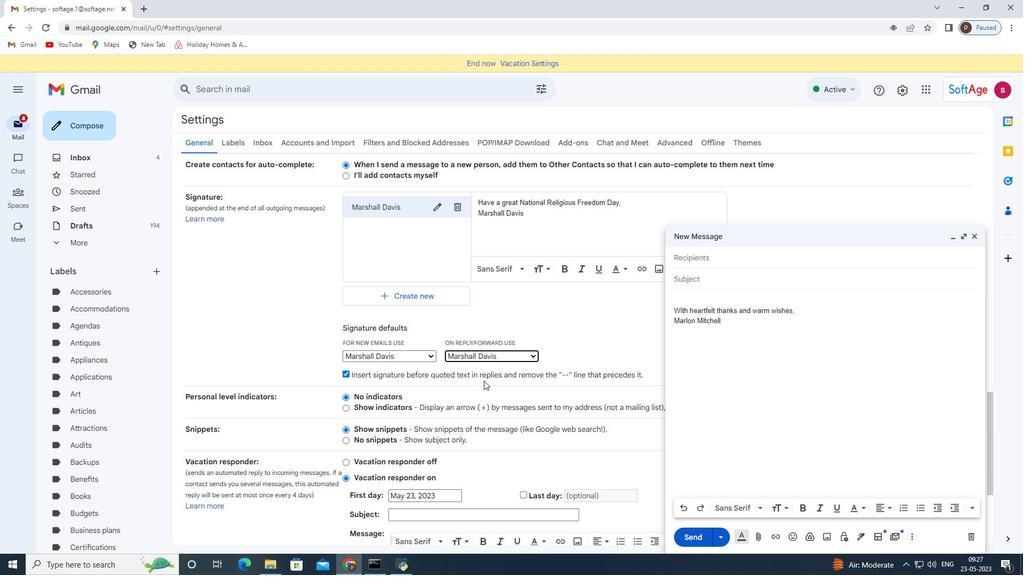 
Action: Mouse moved to (483, 383)
Screenshot: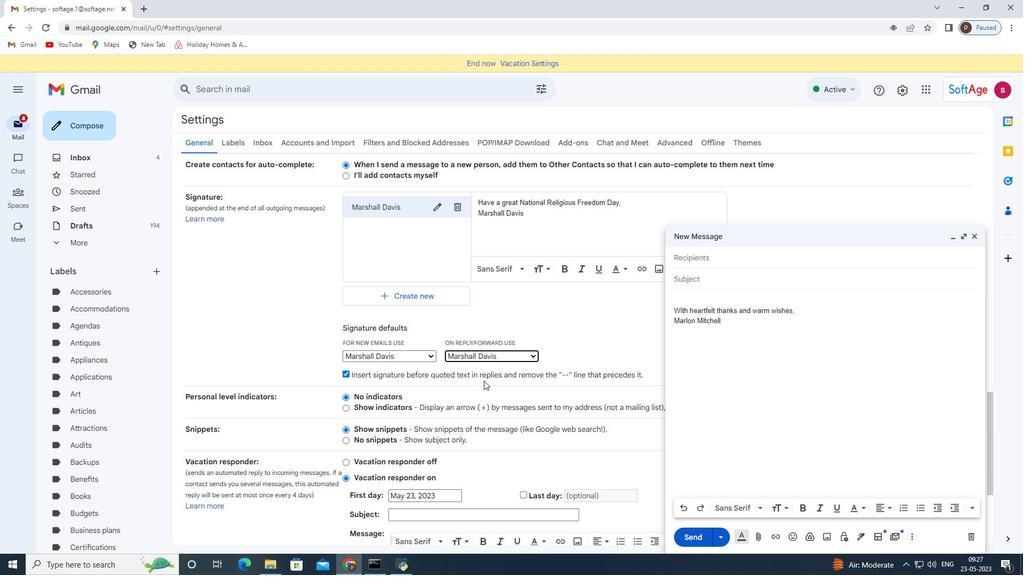 
Action: Mouse scrolled (483, 382) with delta (0, 0)
Screenshot: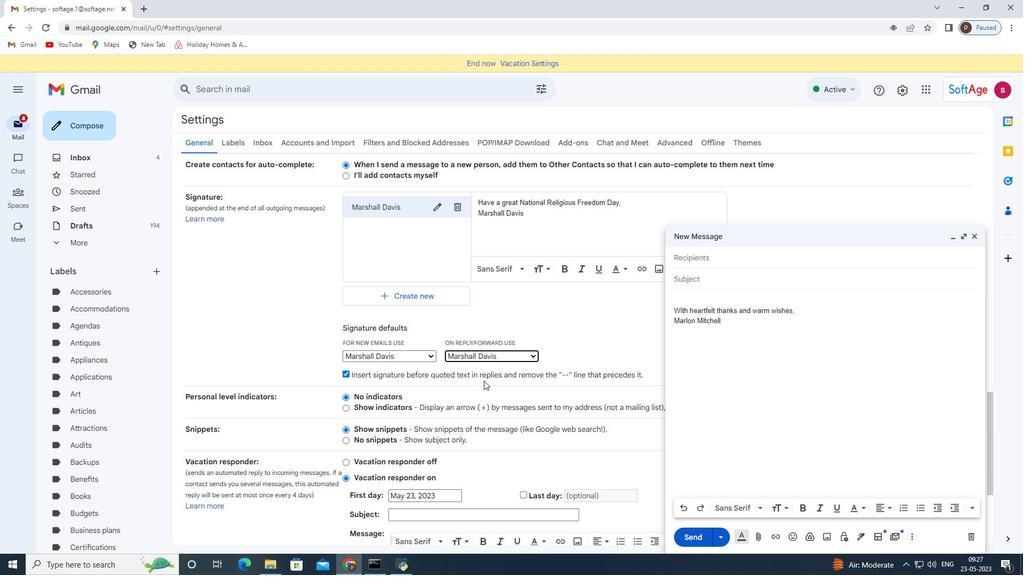 
Action: Mouse moved to (554, 487)
Screenshot: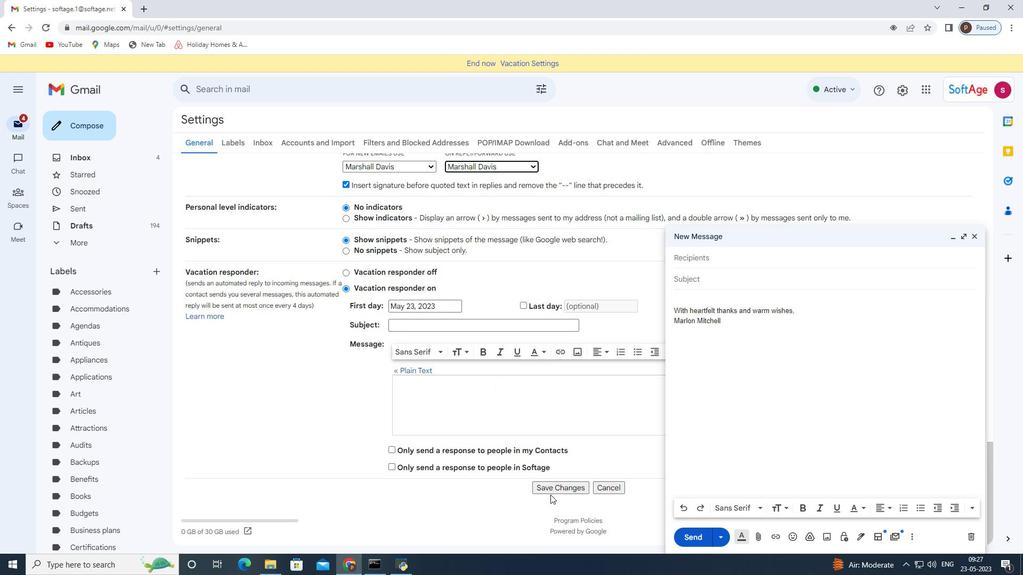 
Action: Mouse pressed left at (554, 487)
Screenshot: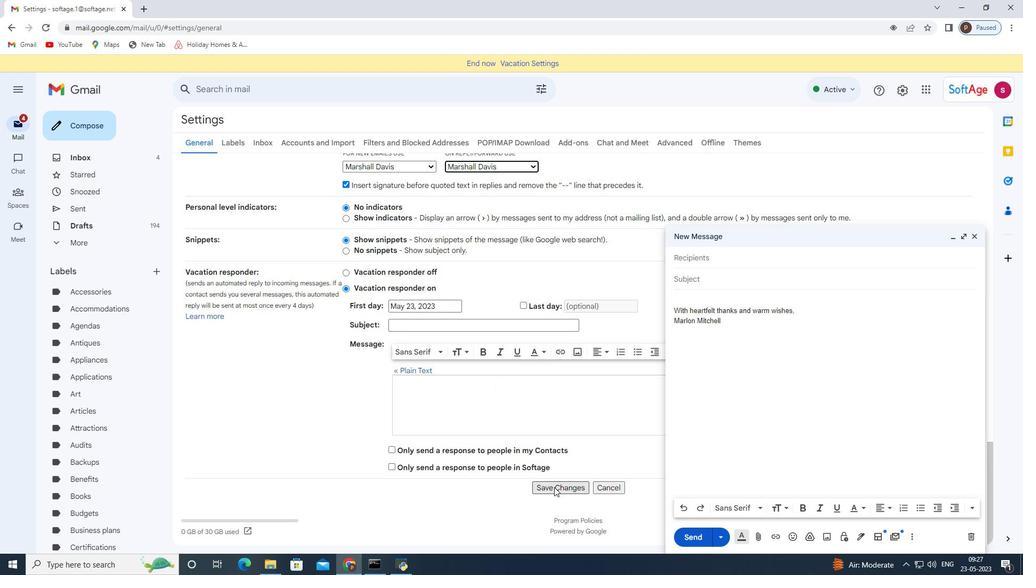 
Action: Mouse moved to (975, 234)
Screenshot: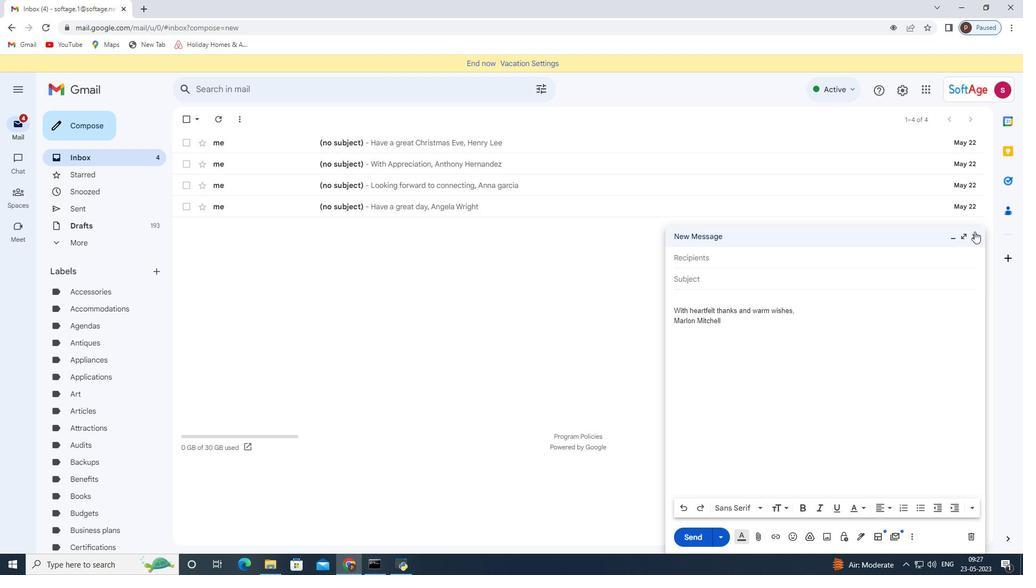 
Action: Mouse pressed left at (975, 234)
Screenshot: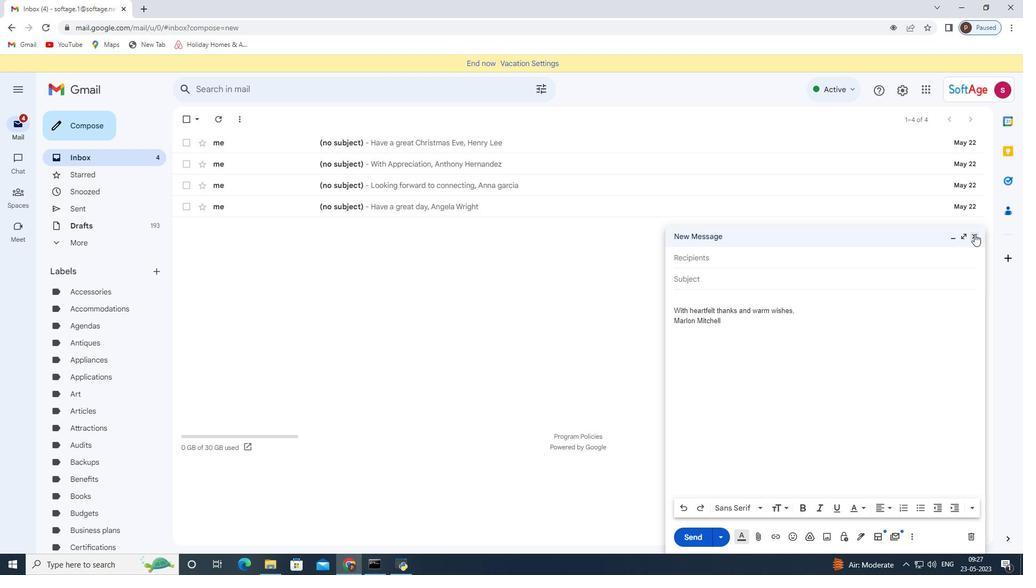 
Action: Mouse moved to (102, 131)
Screenshot: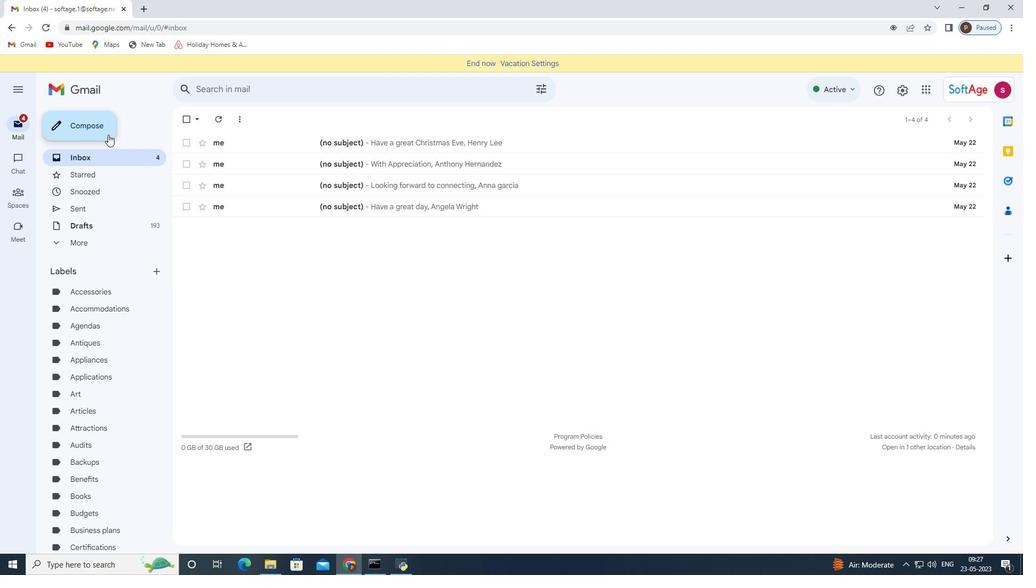 
Action: Mouse pressed left at (102, 131)
Screenshot: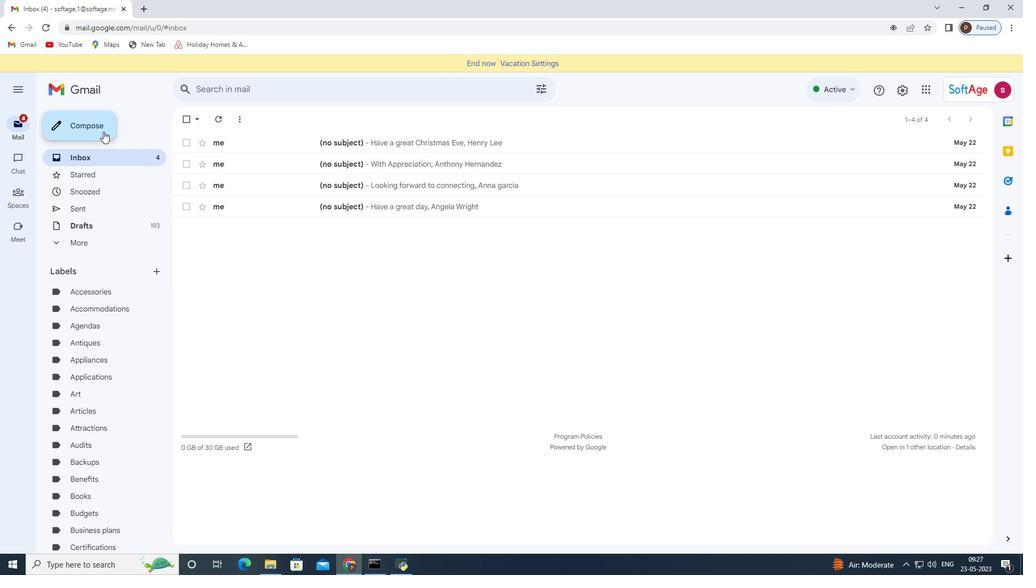 
Action: Mouse moved to (719, 263)
Screenshot: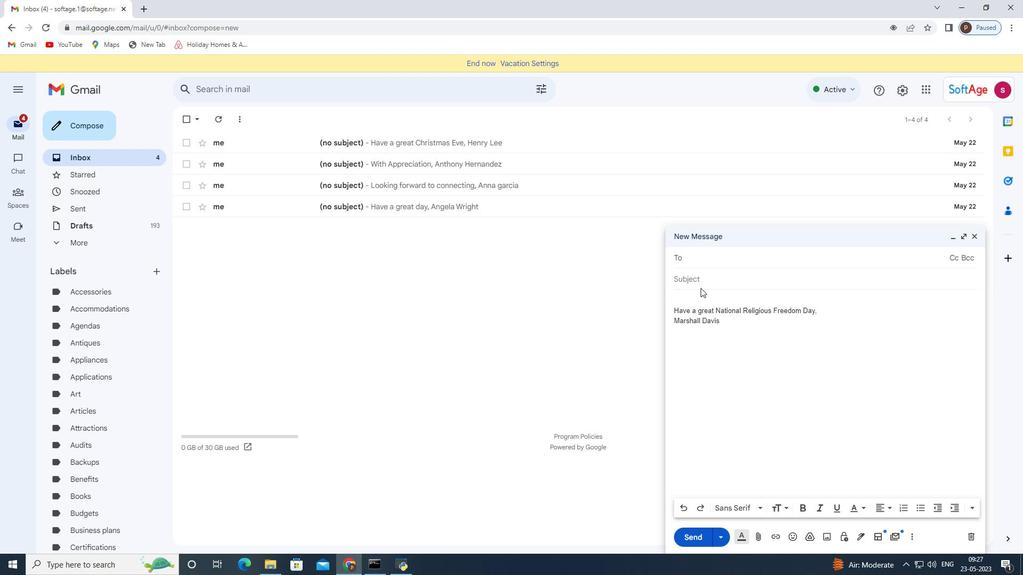 
Action: Mouse pressed left at (719, 263)
Screenshot: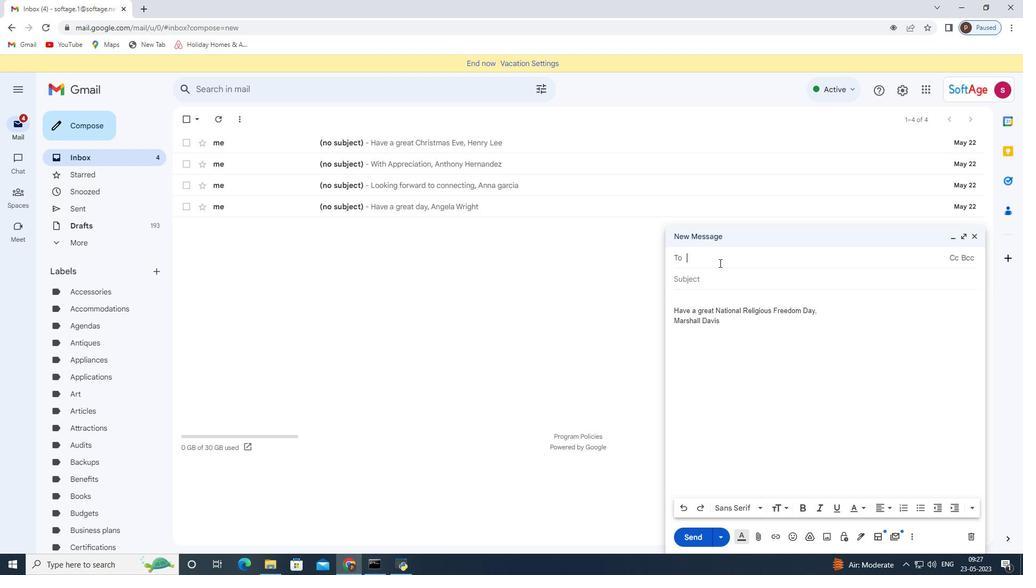 
Action: Key pressed softage.3<Key.shift>@softage.net
Screenshot: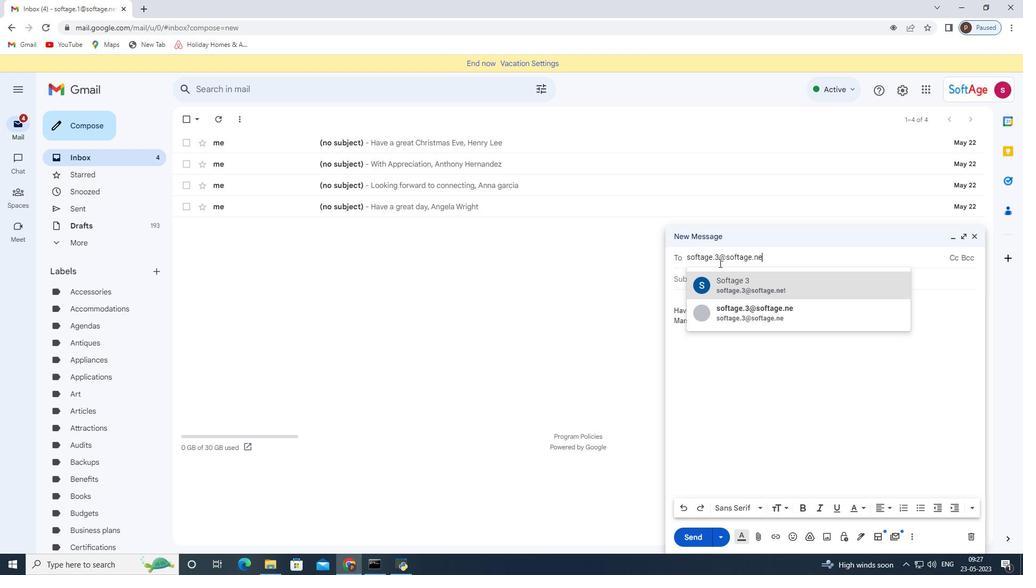 
Action: Mouse moved to (813, 283)
Screenshot: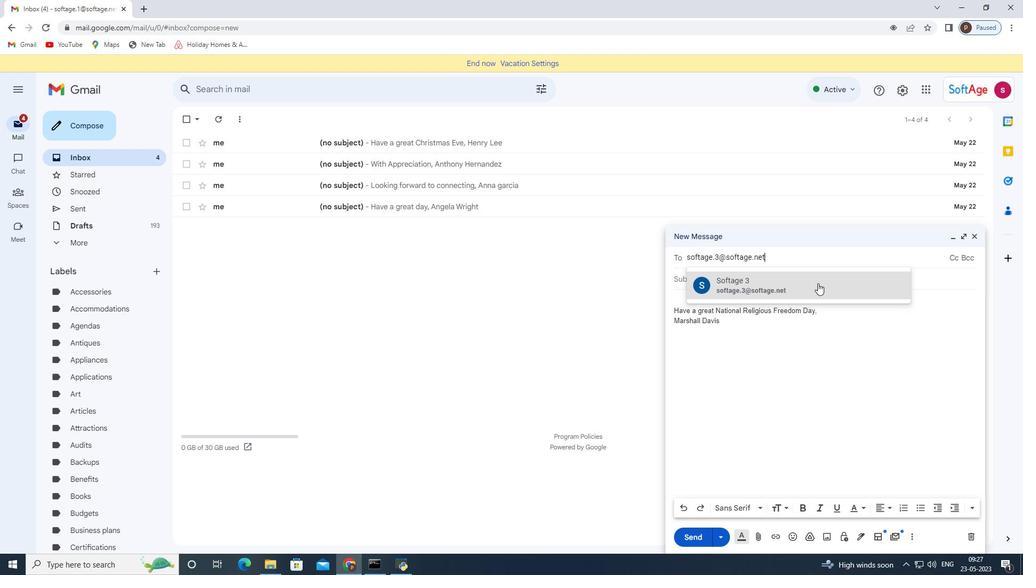 
Action: Mouse pressed left at (813, 283)
Screenshot: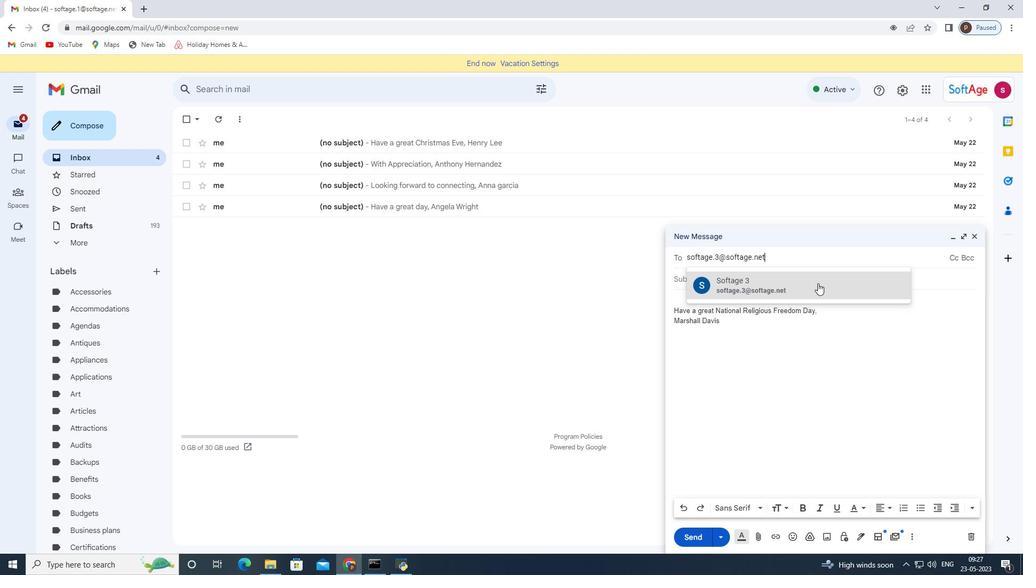 
Action: Mouse moved to (157, 274)
Screenshot: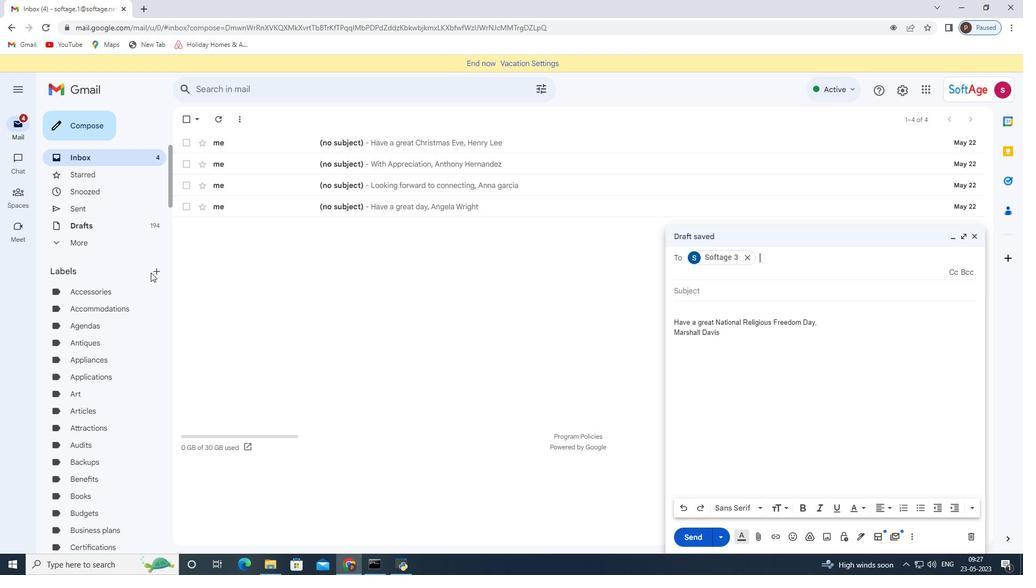 
Action: Mouse pressed left at (157, 274)
Screenshot: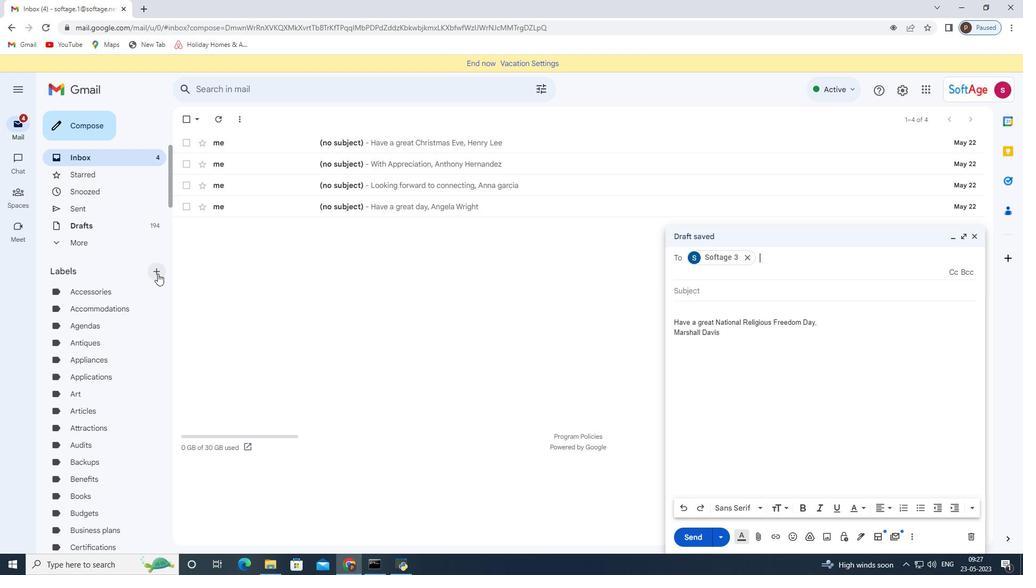 
Action: Mouse moved to (463, 292)
Screenshot: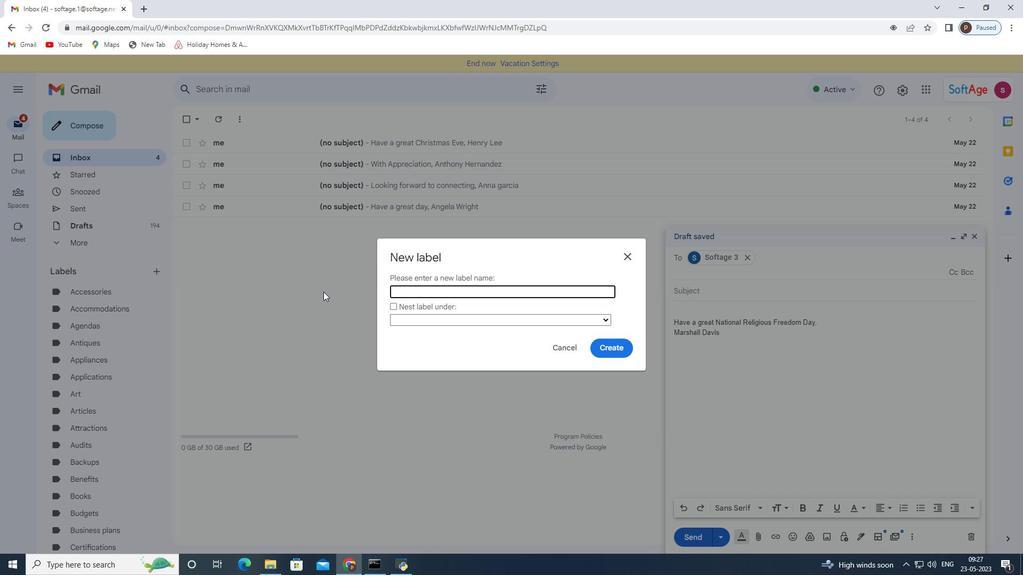 
Action: Mouse pressed left at (463, 292)
Screenshot: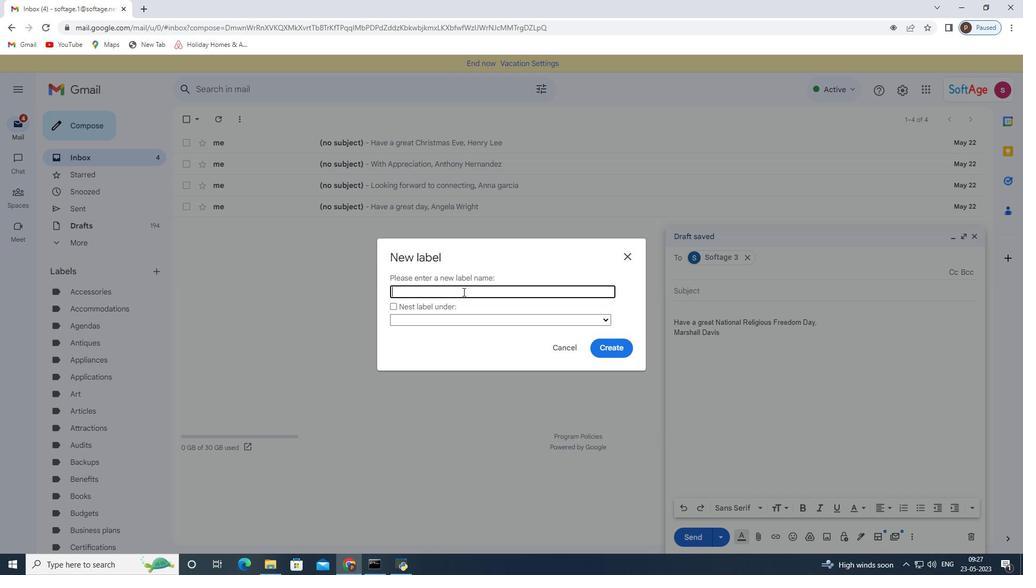 
Action: Key pressed <Key.shift>Residential<Key.space>leases
Screenshot: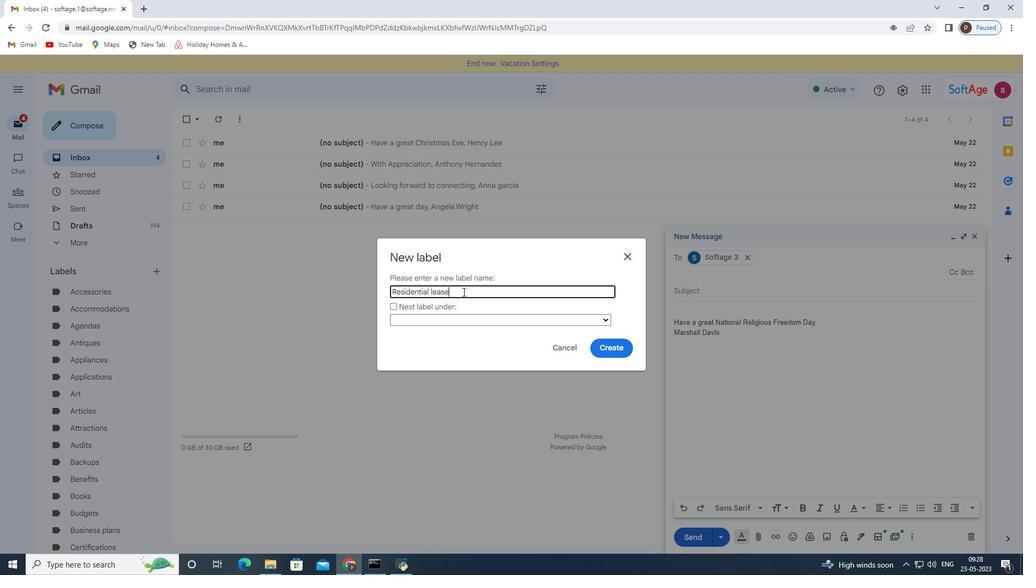 
Action: Mouse moved to (606, 350)
Screenshot: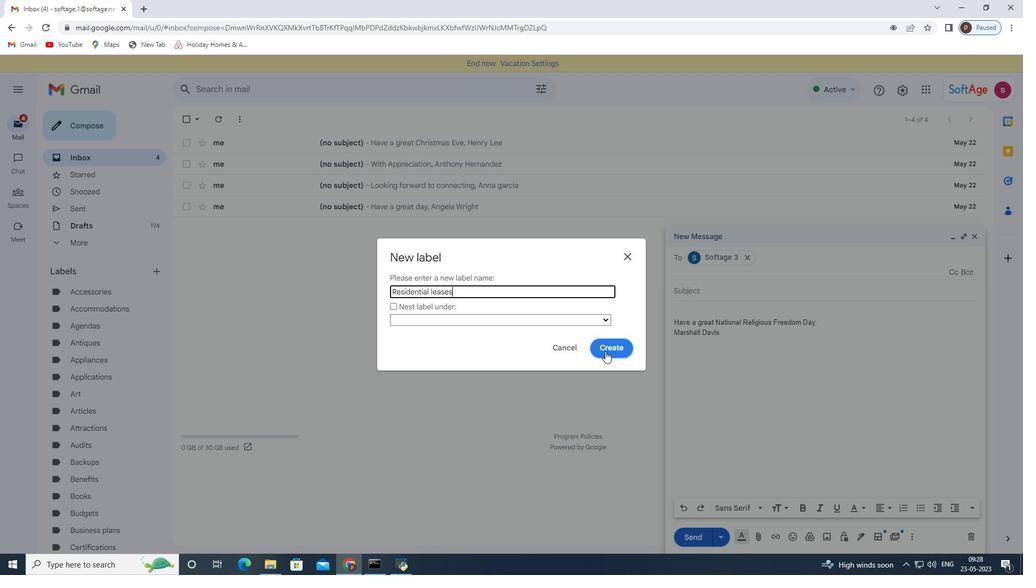
Action: Mouse pressed left at (606, 350)
Screenshot: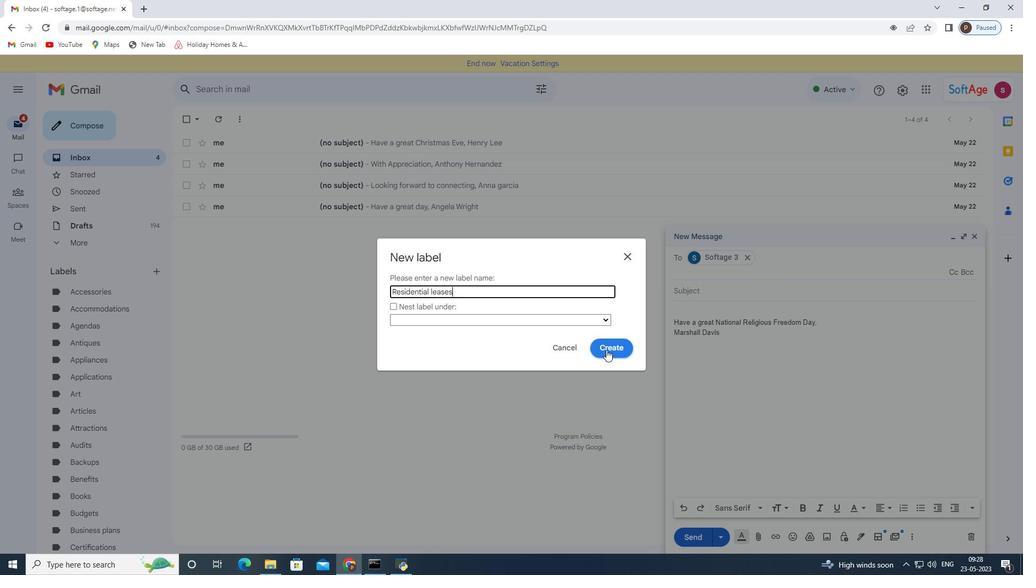 
